 Task: Toggle the space before and after binary operations in the format.
Action: Mouse moved to (45, 694)
Screenshot: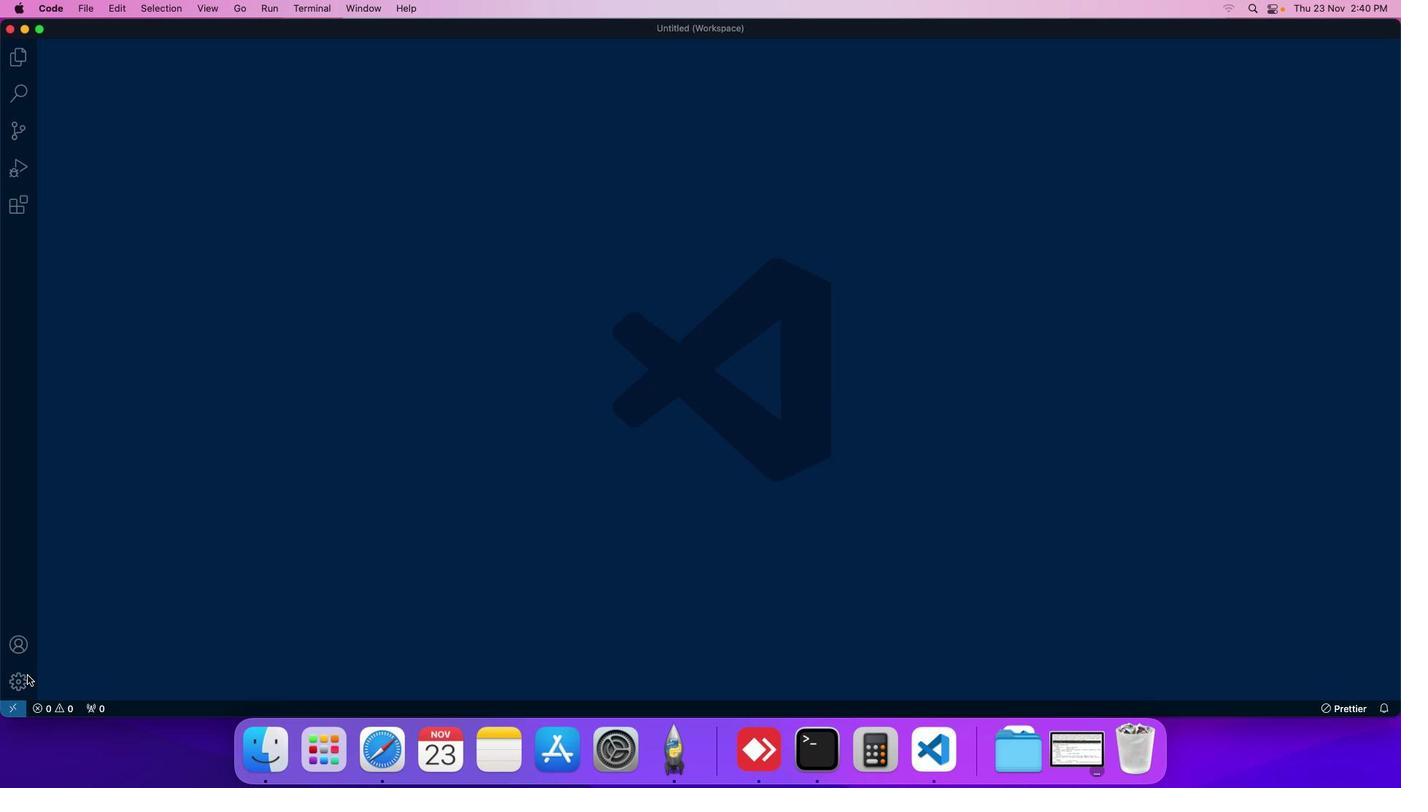
Action: Mouse pressed left at (45, 694)
Screenshot: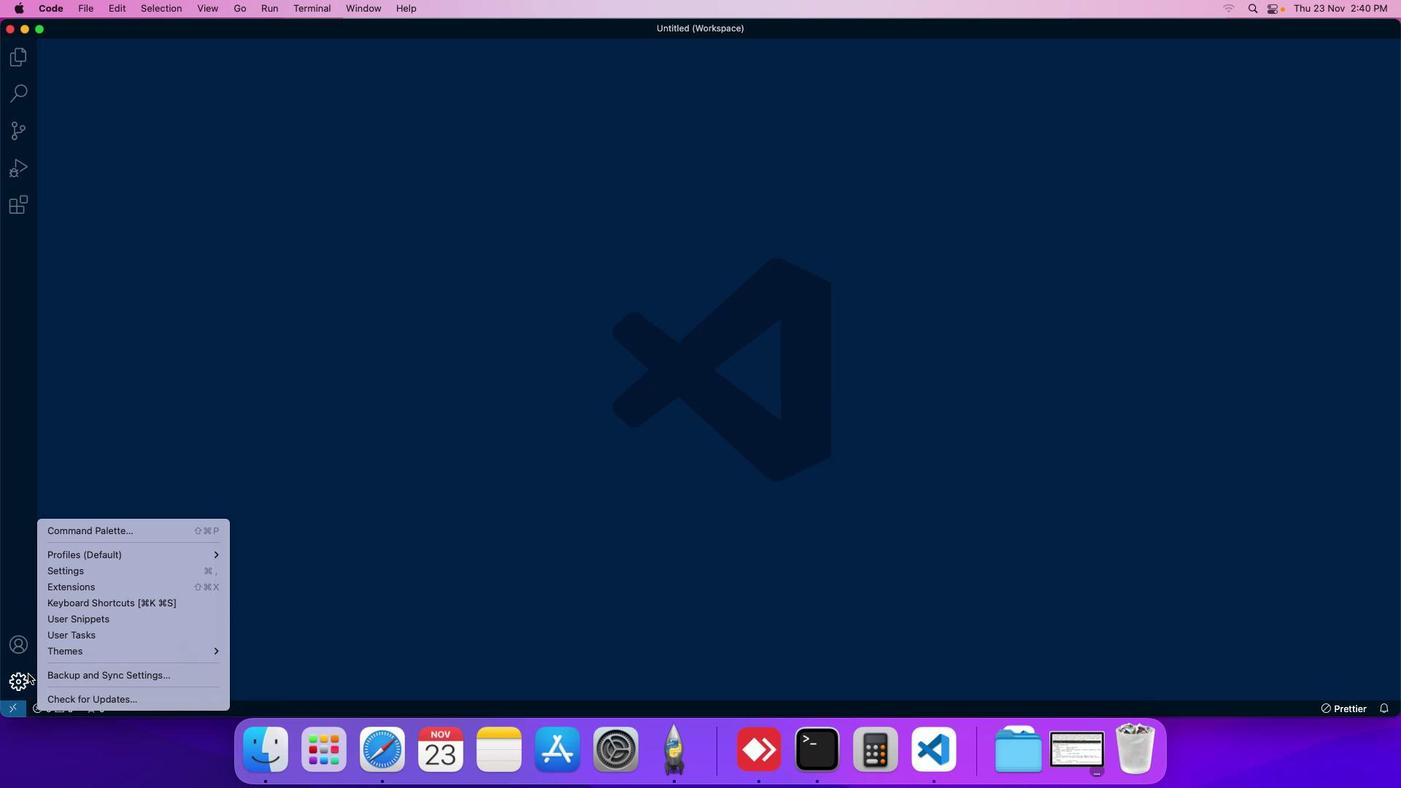 
Action: Mouse moved to (89, 592)
Screenshot: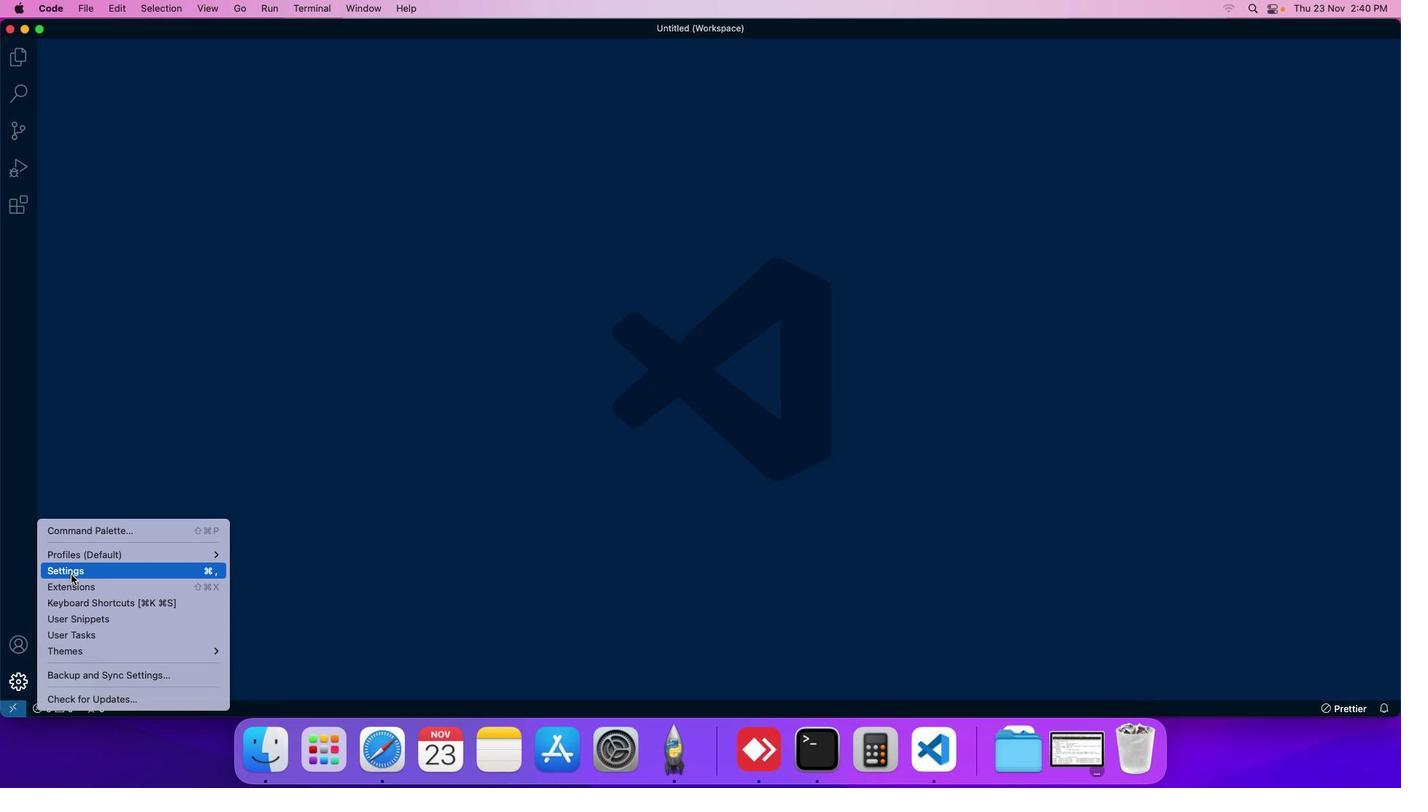 
Action: Mouse pressed left at (89, 592)
Screenshot: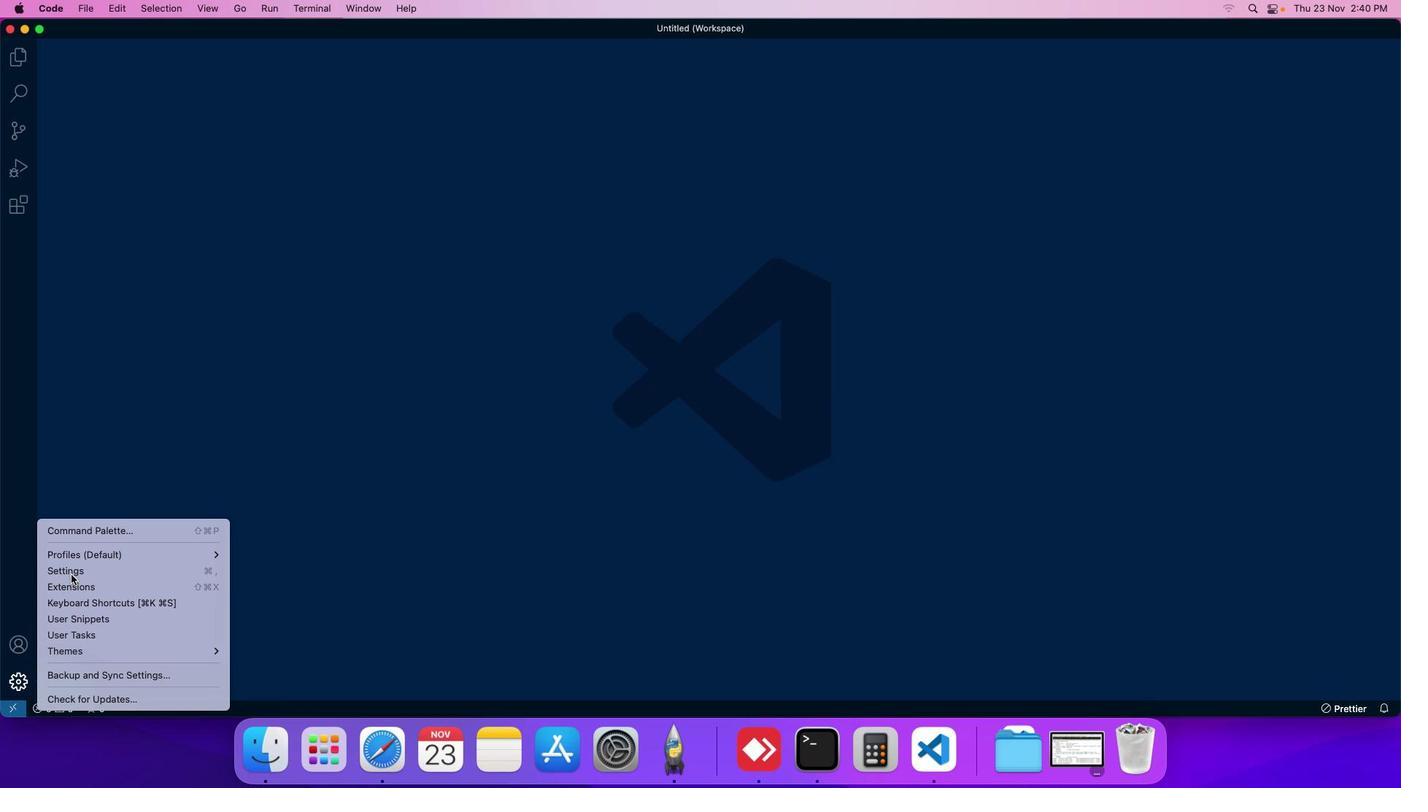 
Action: Mouse moved to (371, 141)
Screenshot: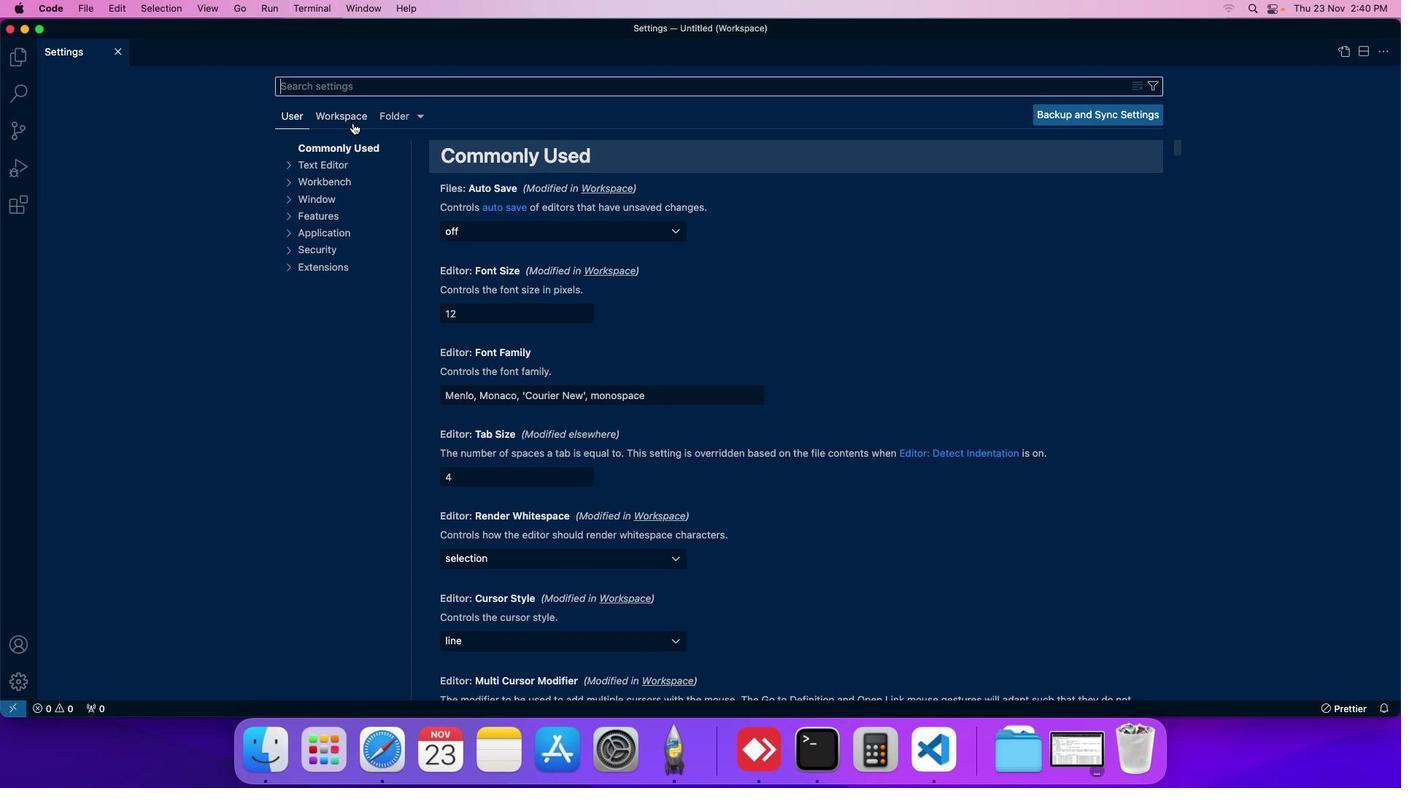 
Action: Mouse pressed left at (371, 141)
Screenshot: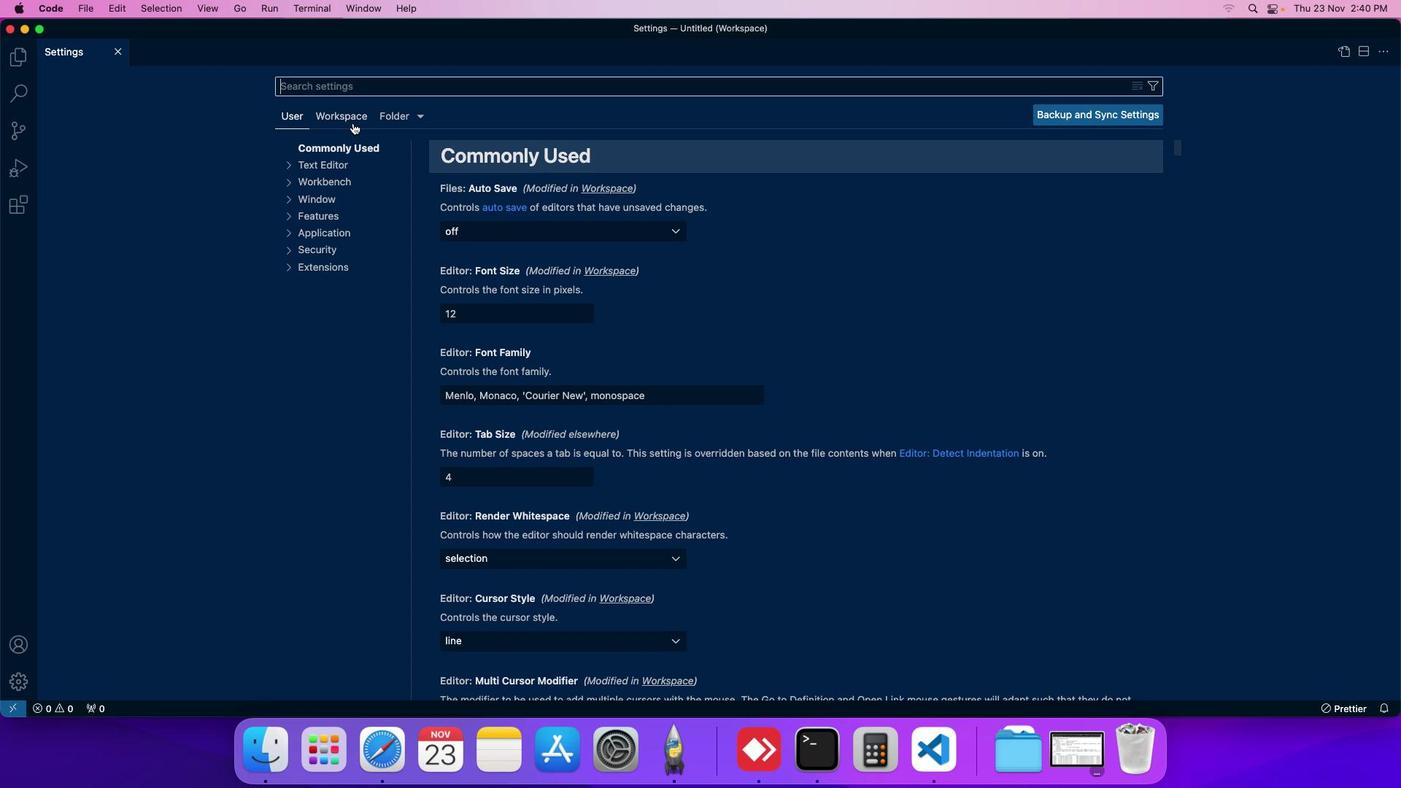 
Action: Mouse moved to (354, 266)
Screenshot: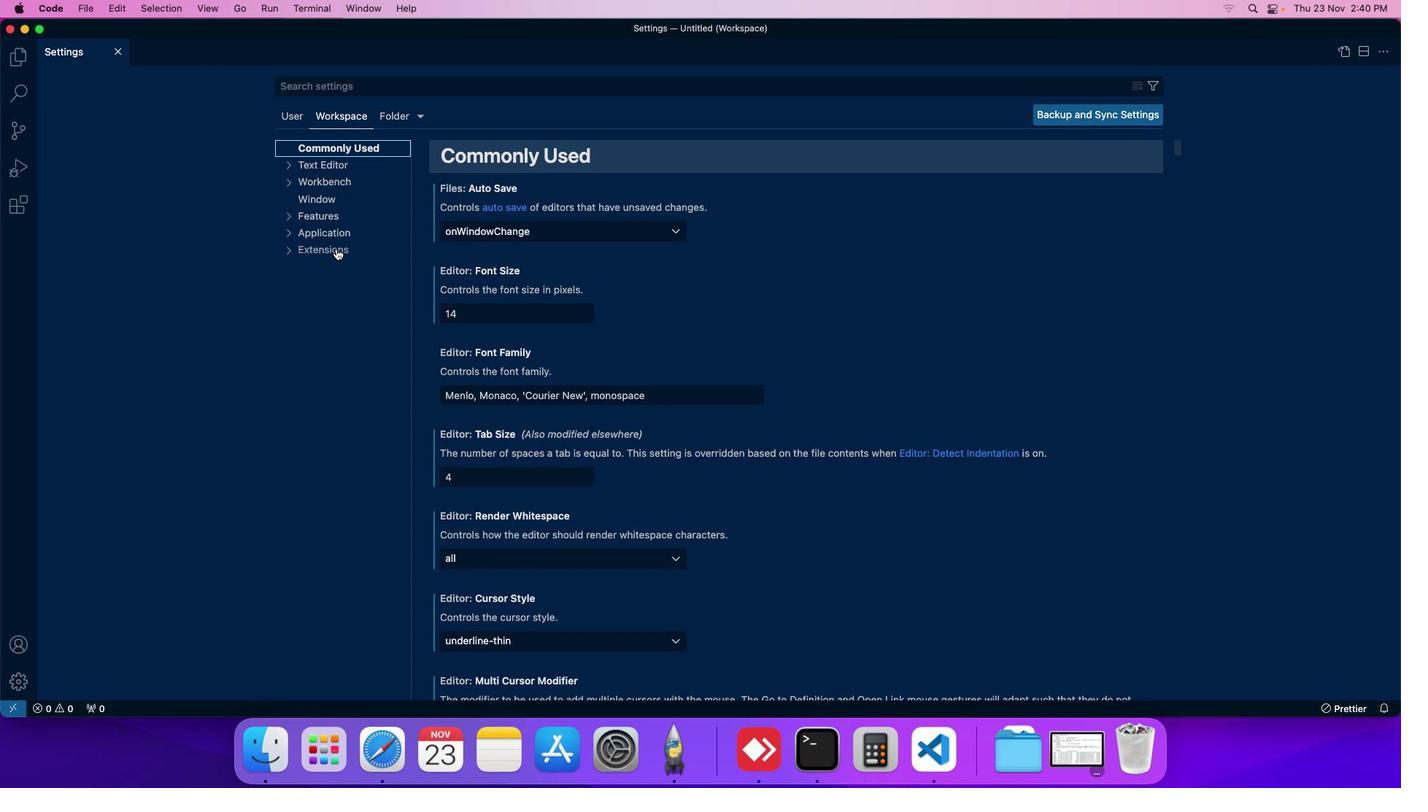 
Action: Mouse pressed left at (354, 266)
Screenshot: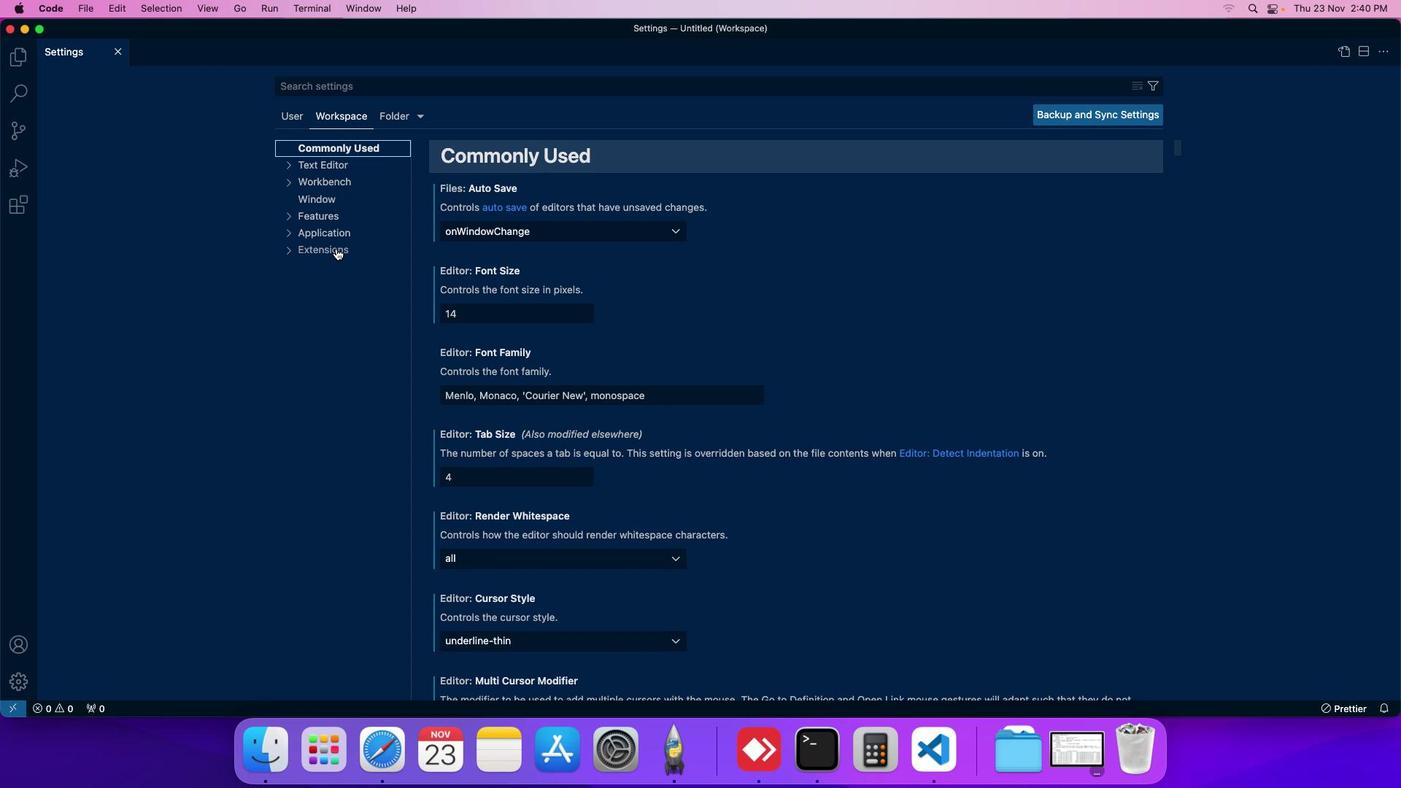 
Action: Mouse moved to (357, 638)
Screenshot: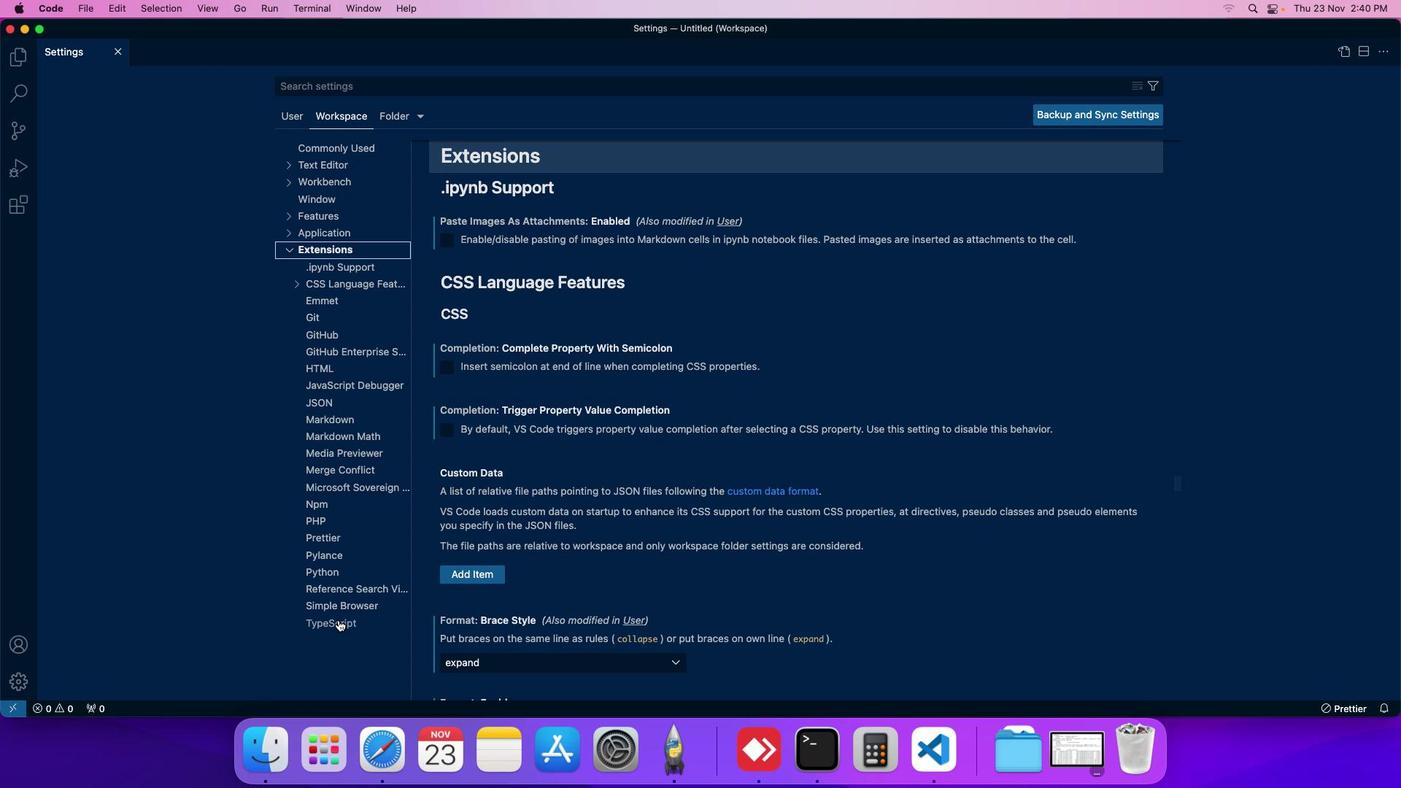 
Action: Mouse pressed left at (357, 638)
Screenshot: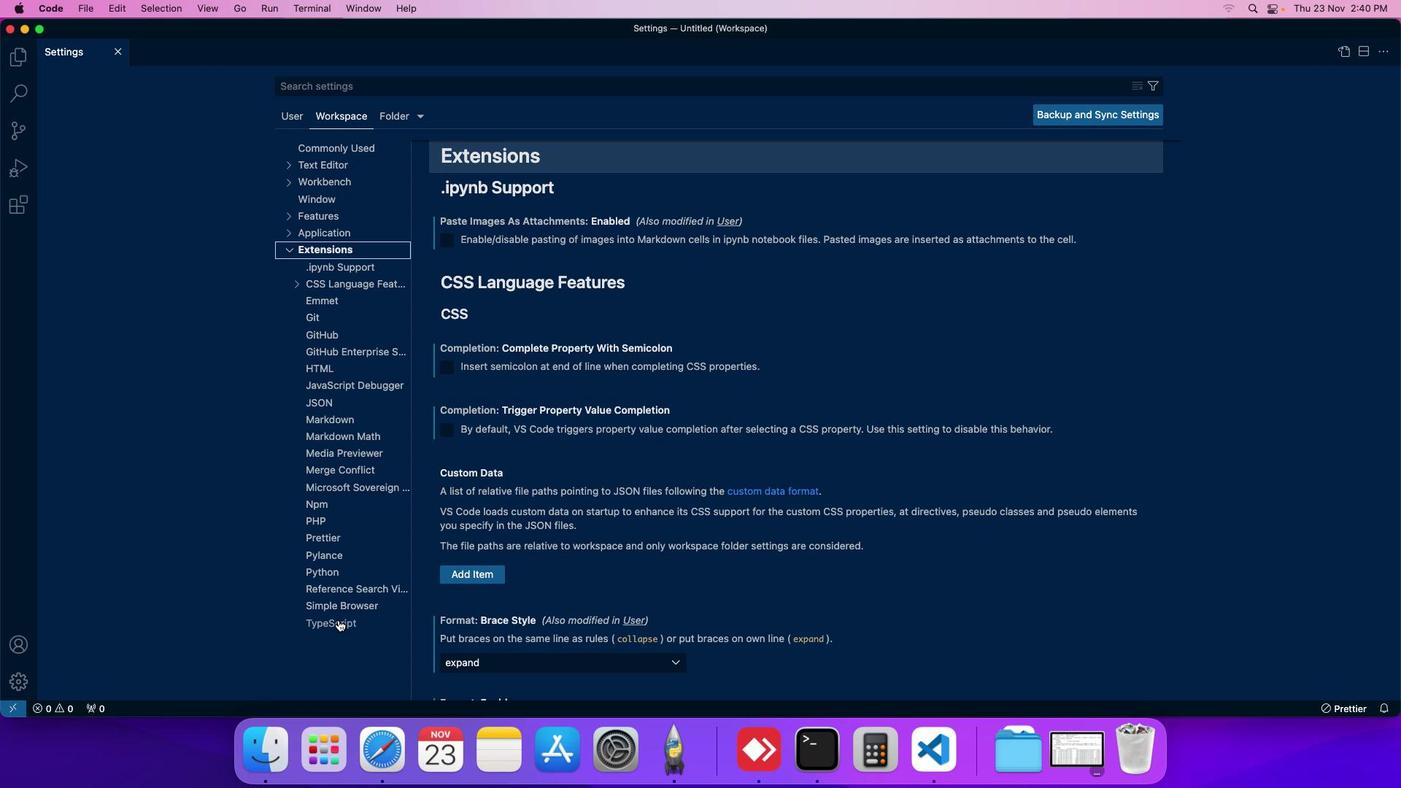 
Action: Mouse moved to (540, 613)
Screenshot: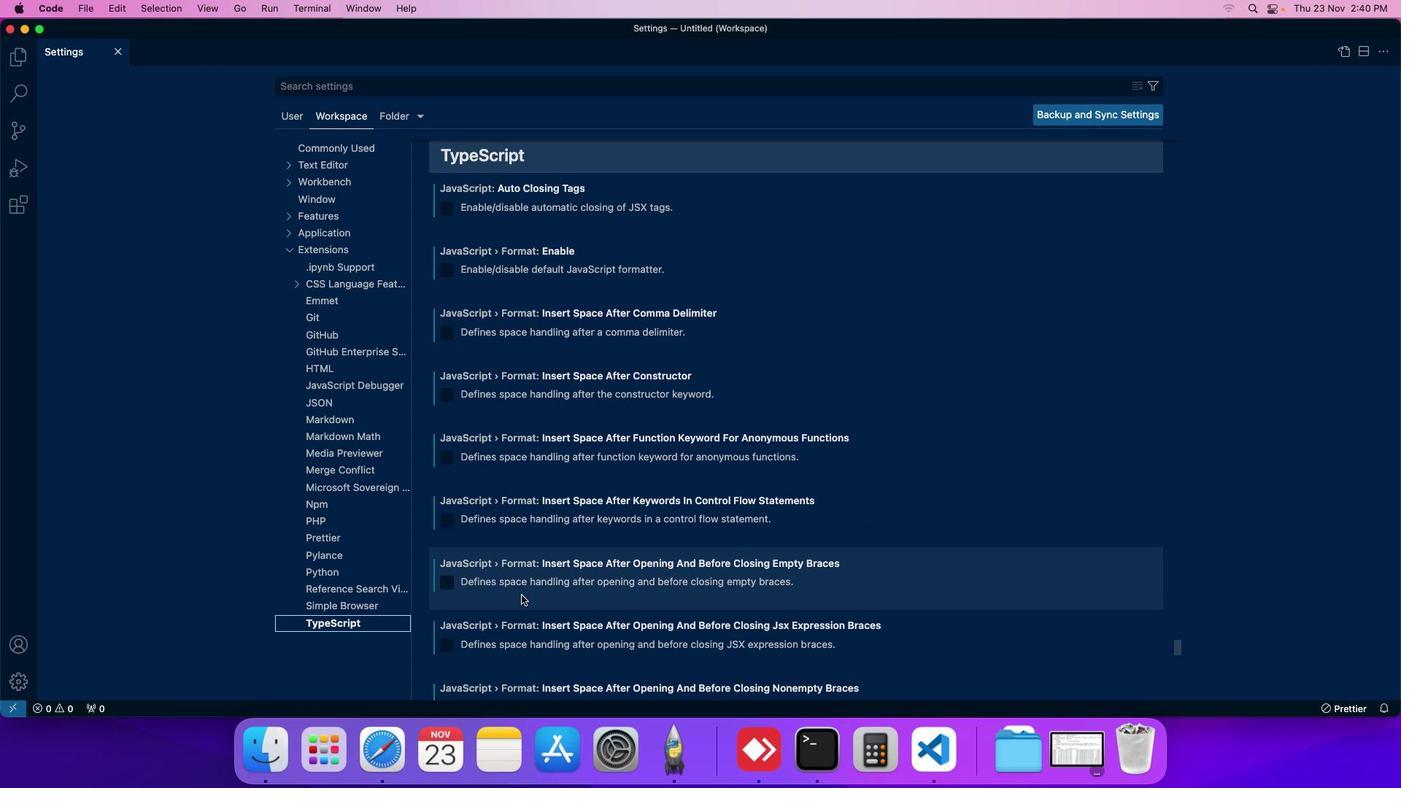 
Action: Mouse scrolled (540, 613) with delta (18, 17)
Screenshot: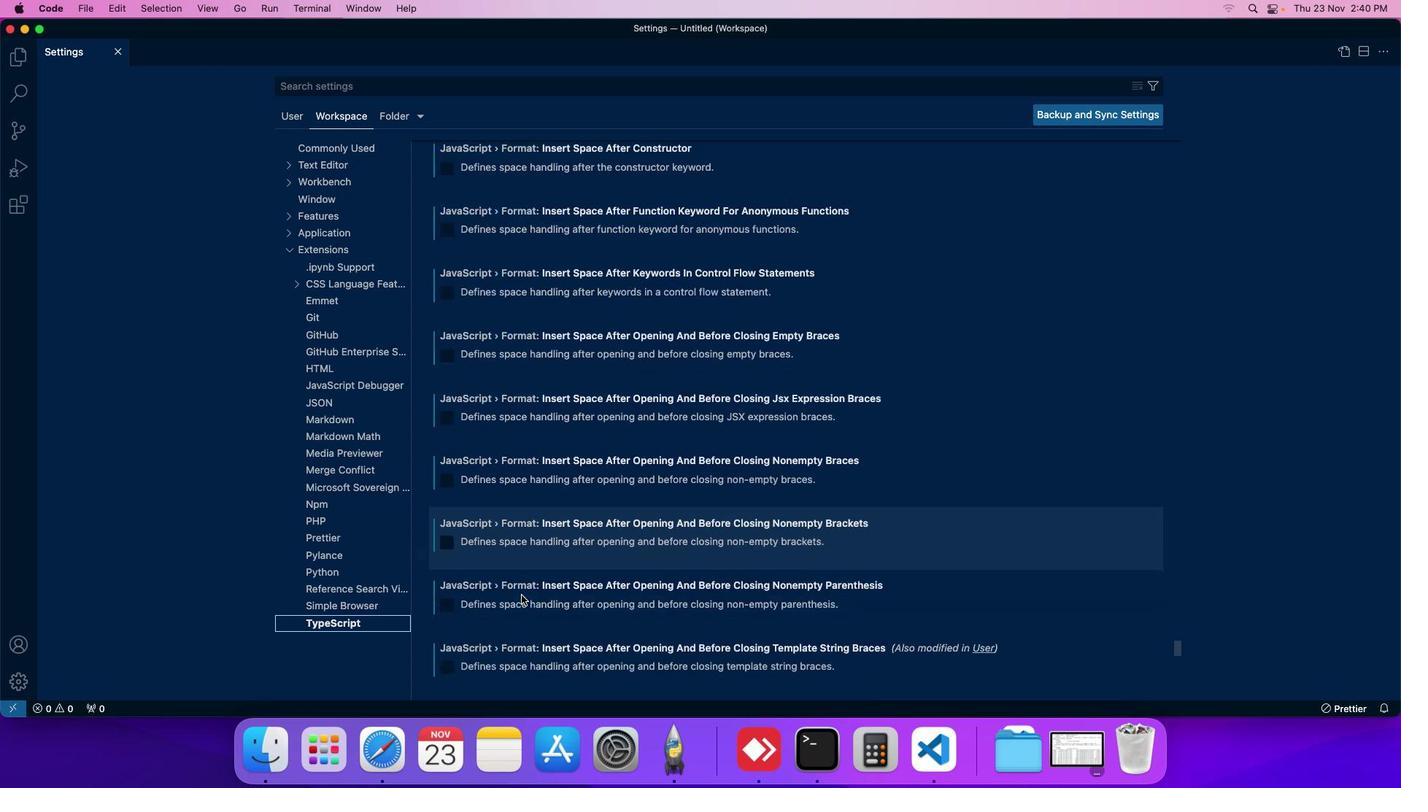 
Action: Mouse scrolled (540, 613) with delta (18, 17)
Screenshot: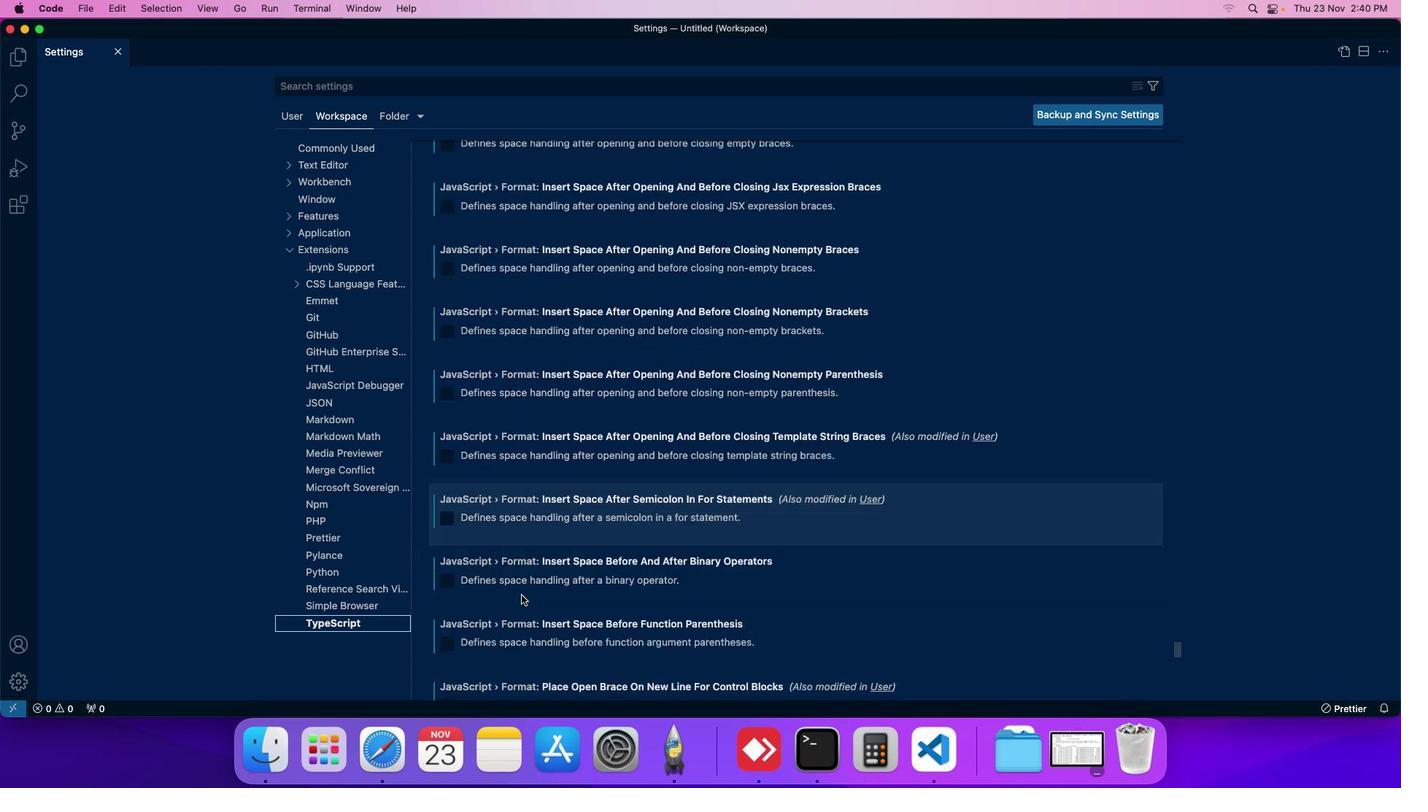 
Action: Mouse scrolled (540, 613) with delta (18, 17)
Screenshot: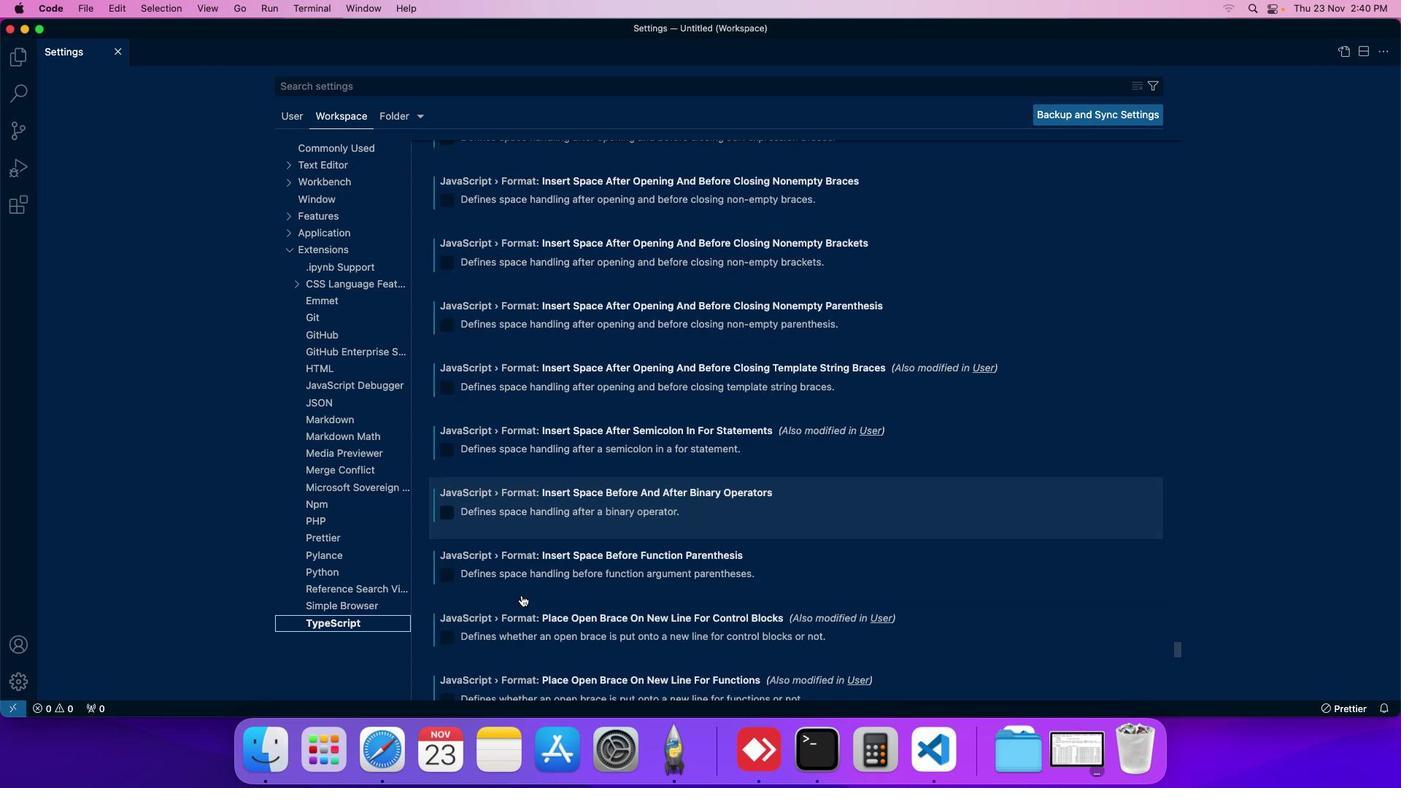
Action: Mouse scrolled (540, 613) with delta (18, 17)
Screenshot: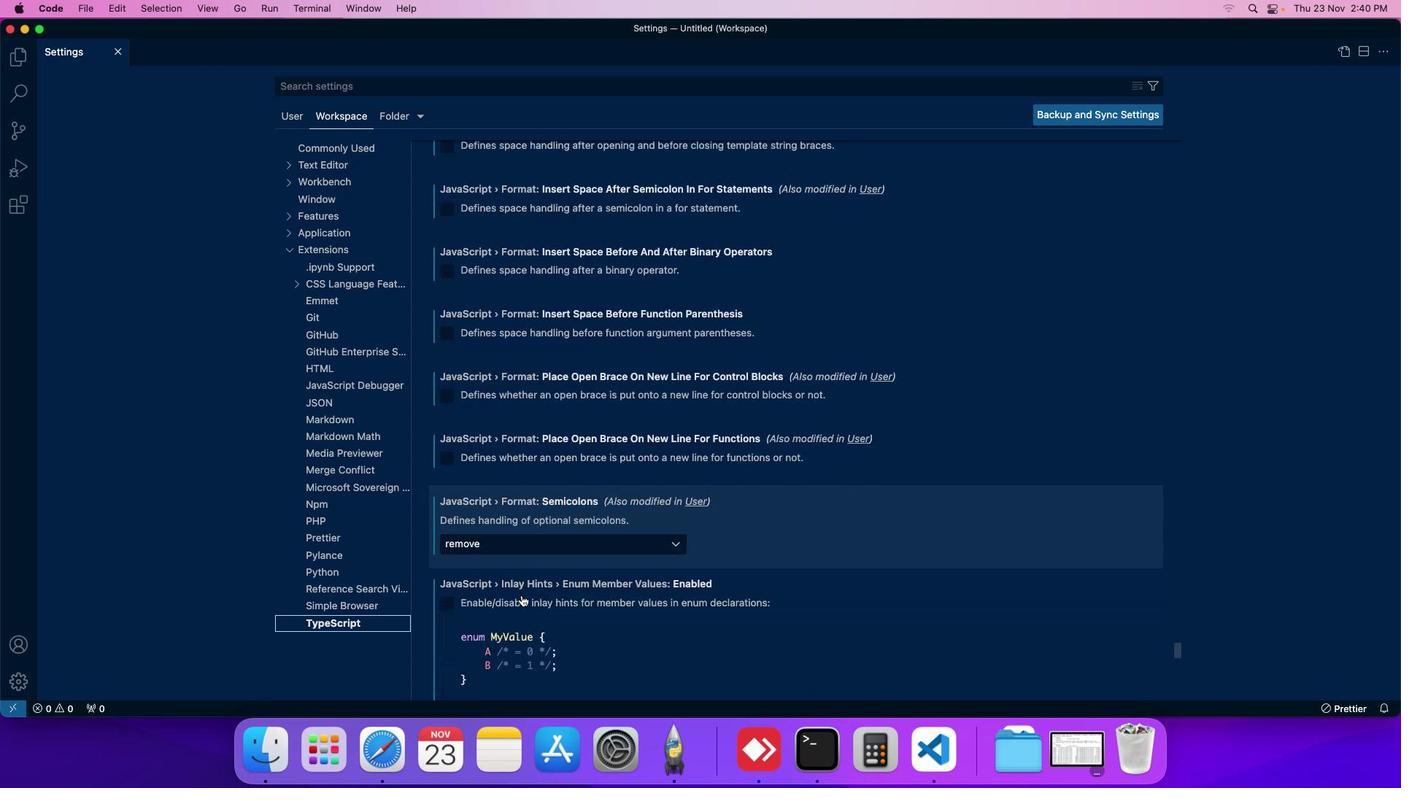 
Action: Mouse scrolled (540, 613) with delta (18, 17)
Screenshot: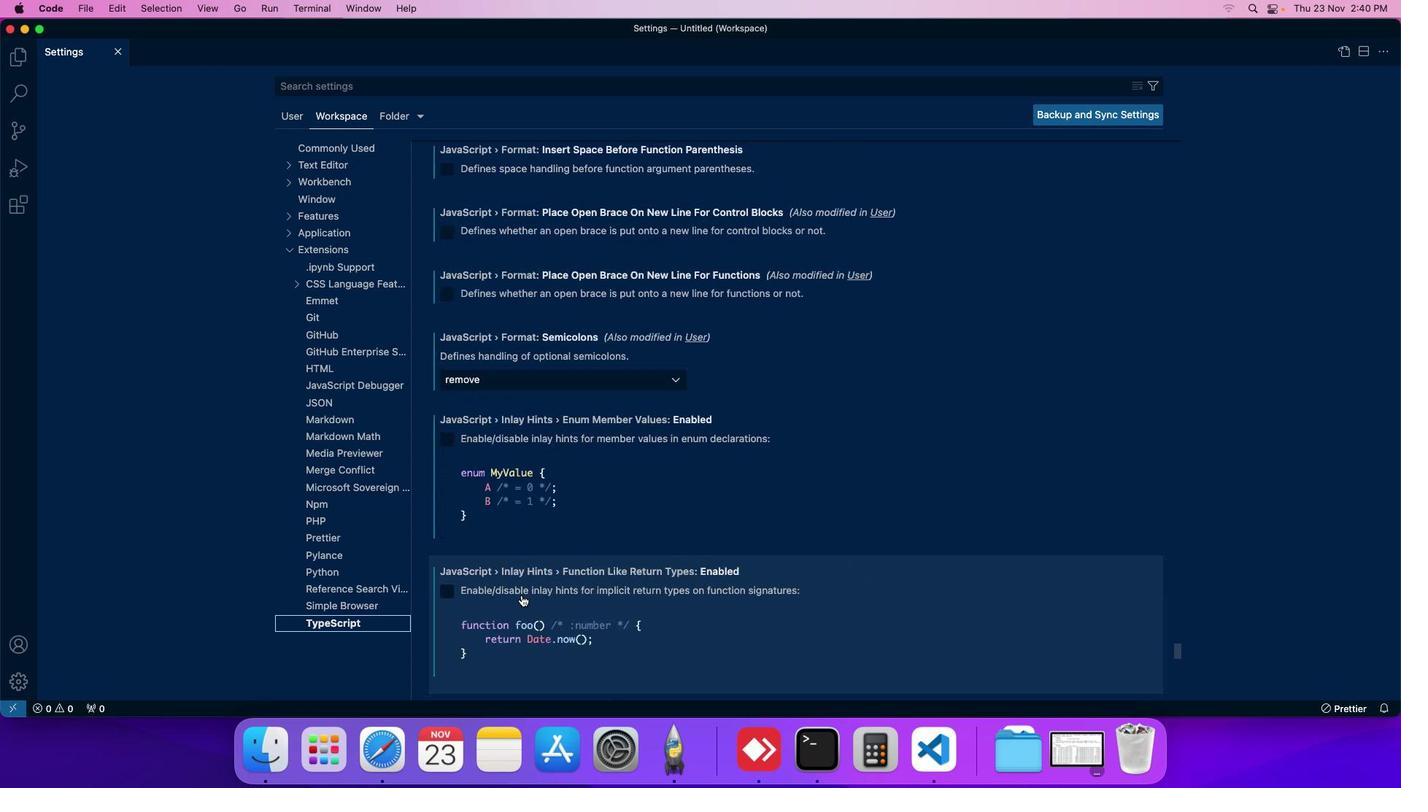
Action: Mouse scrolled (540, 613) with delta (18, 17)
Screenshot: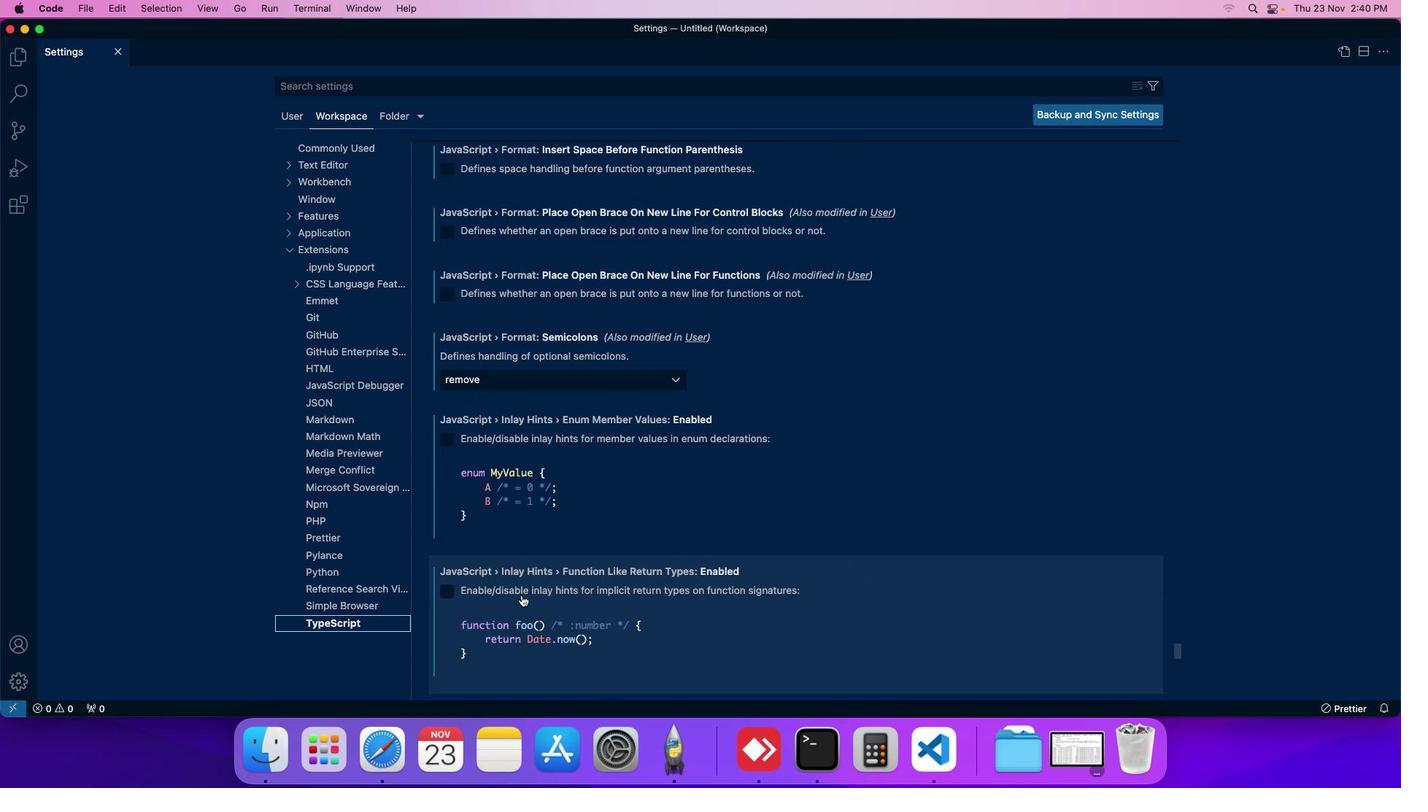 
Action: Mouse scrolled (540, 613) with delta (18, 17)
Screenshot: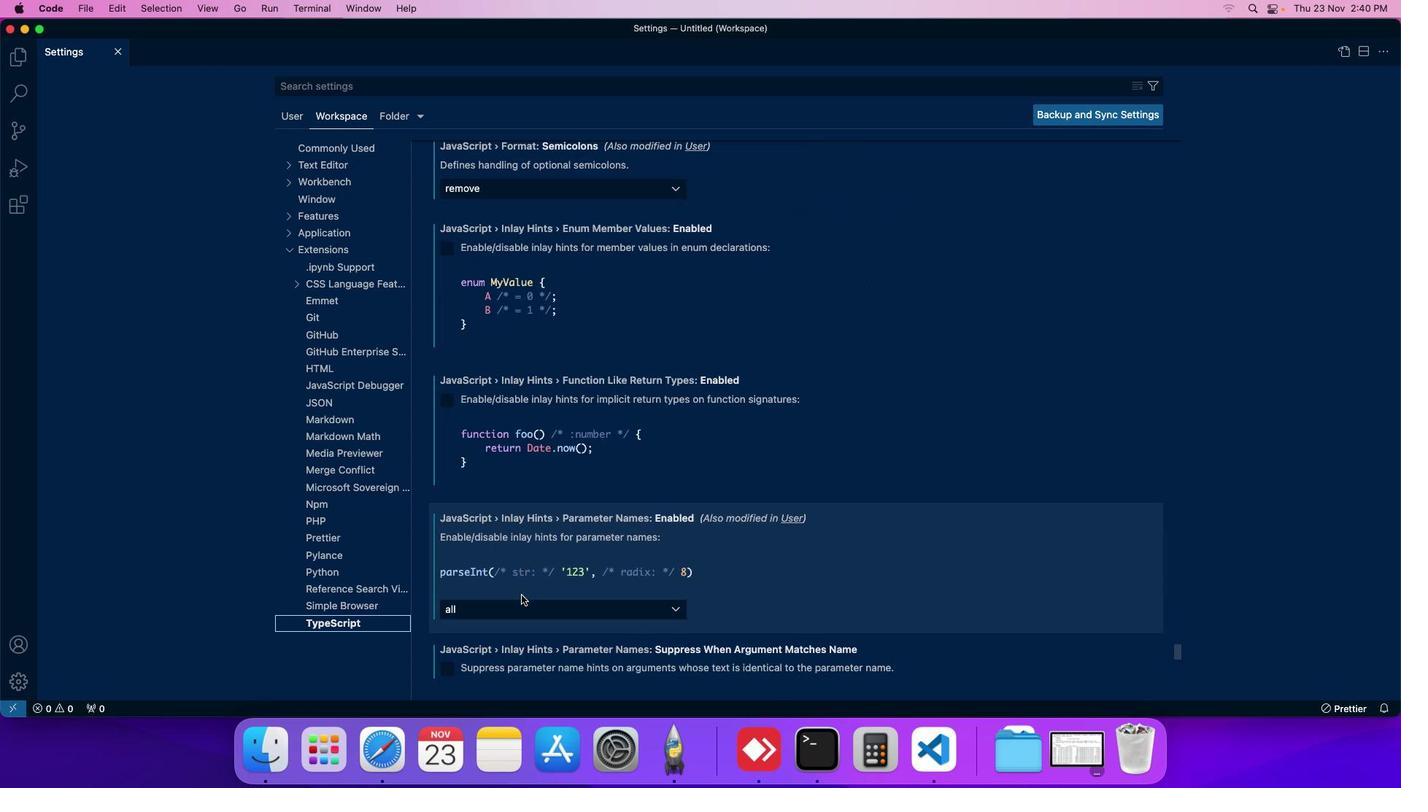 
Action: Mouse scrolled (540, 613) with delta (18, 17)
Screenshot: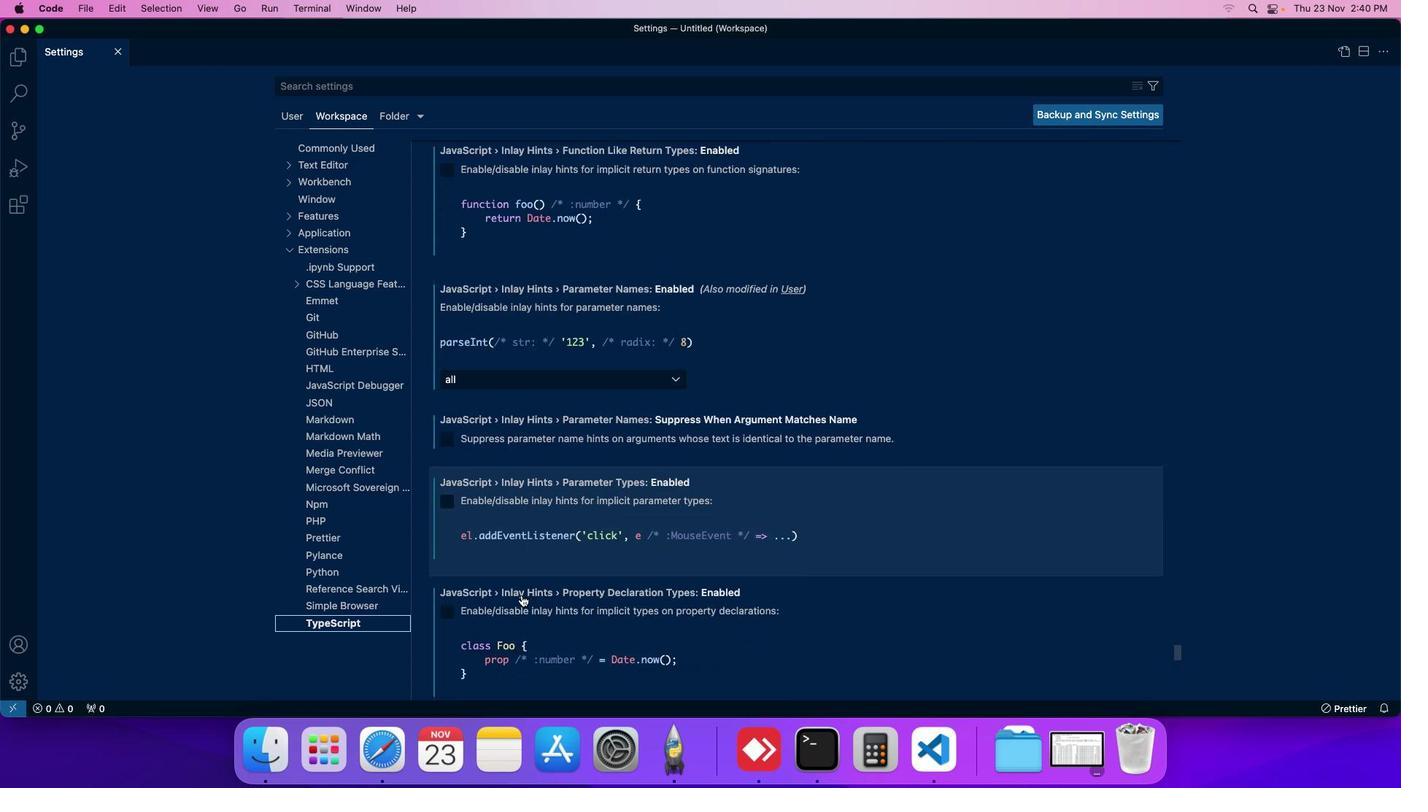 
Action: Mouse scrolled (540, 613) with delta (18, 17)
Screenshot: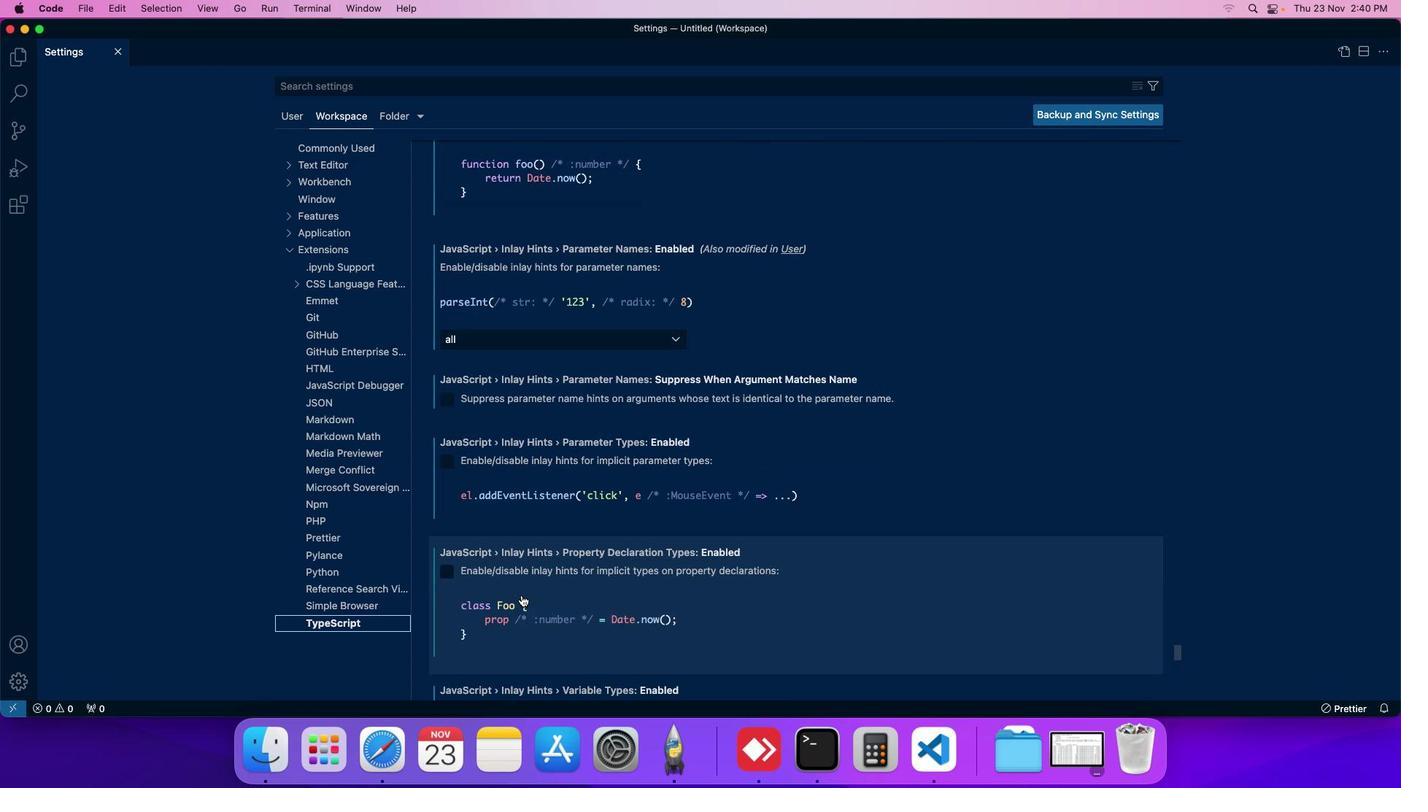 
Action: Mouse scrolled (540, 613) with delta (18, 17)
Screenshot: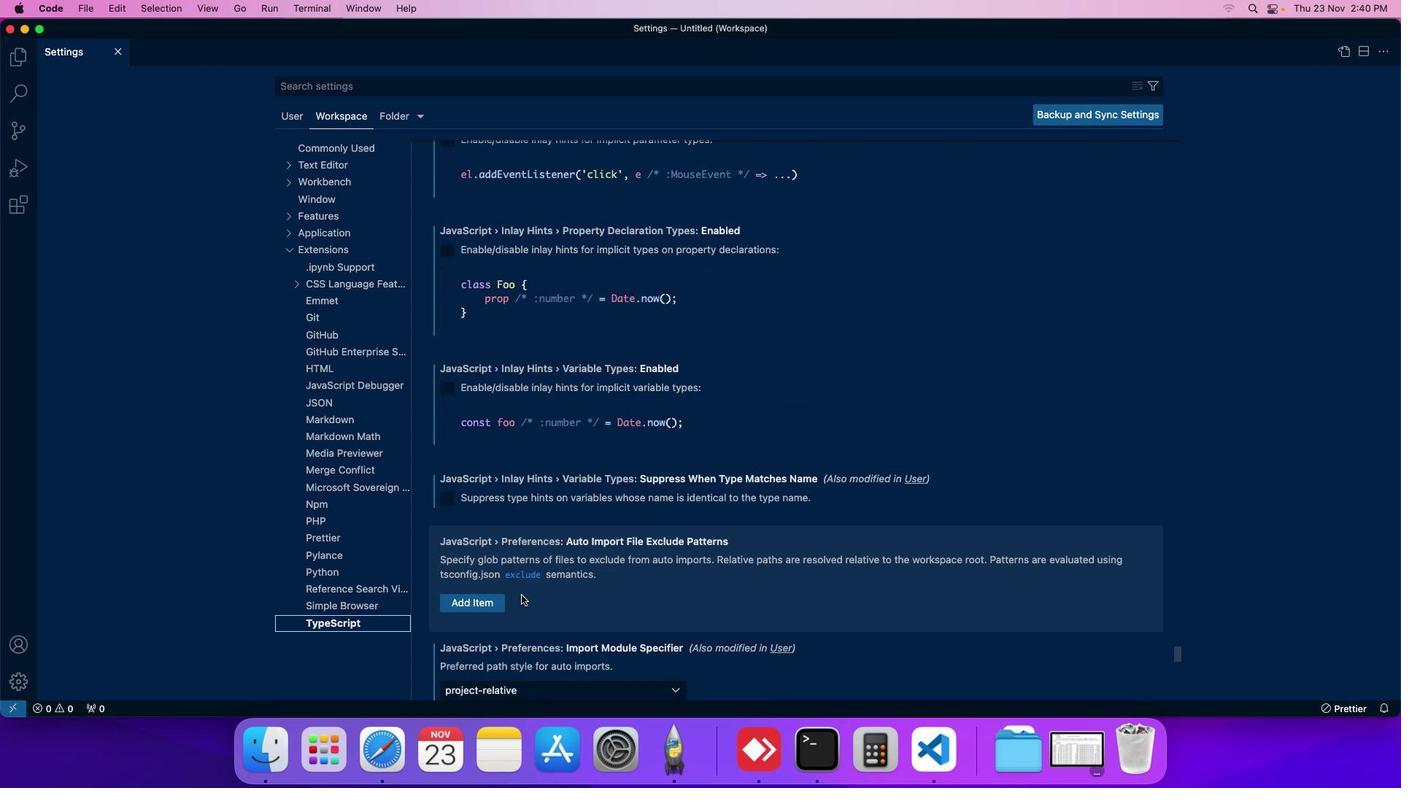 
Action: Mouse scrolled (540, 613) with delta (18, 17)
Screenshot: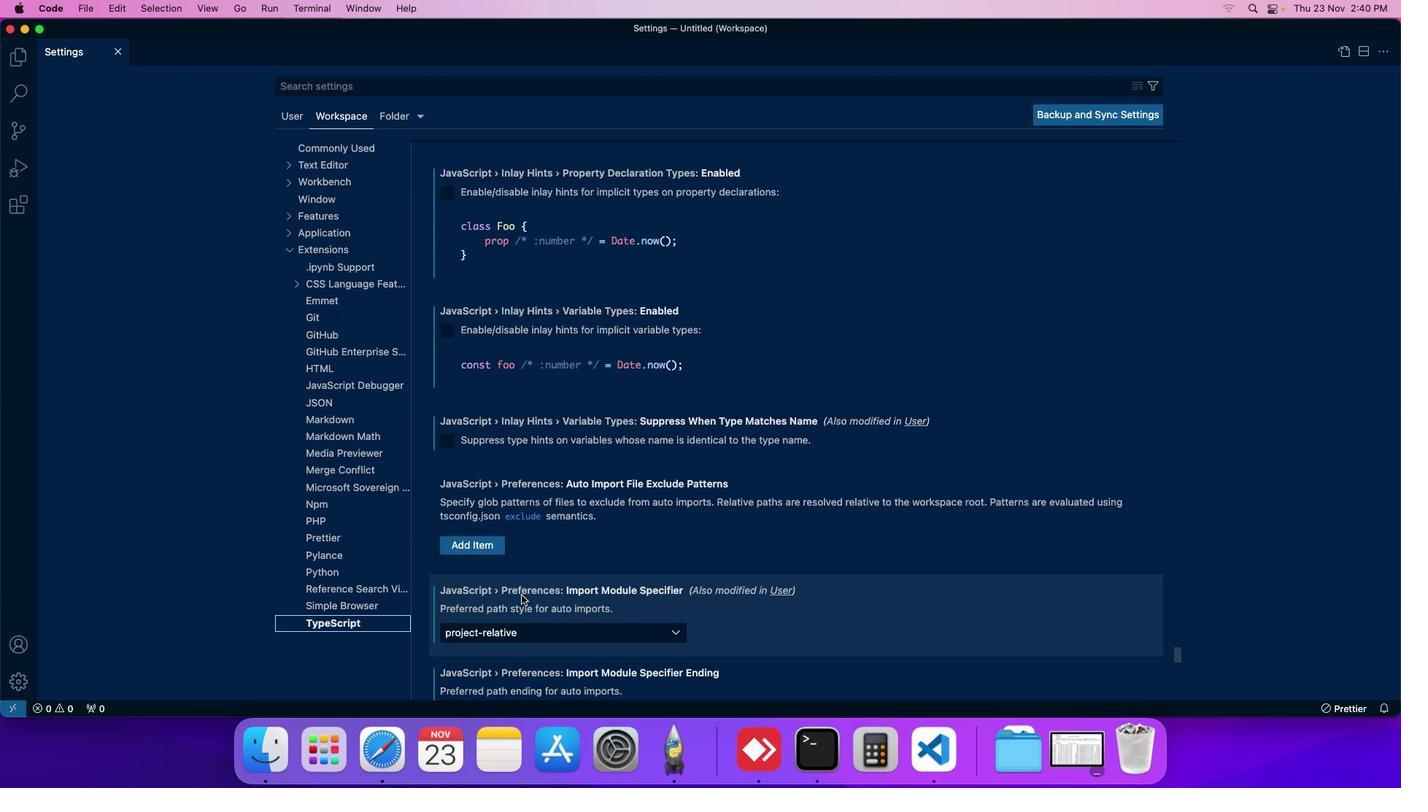
Action: Mouse scrolled (540, 613) with delta (18, 17)
Screenshot: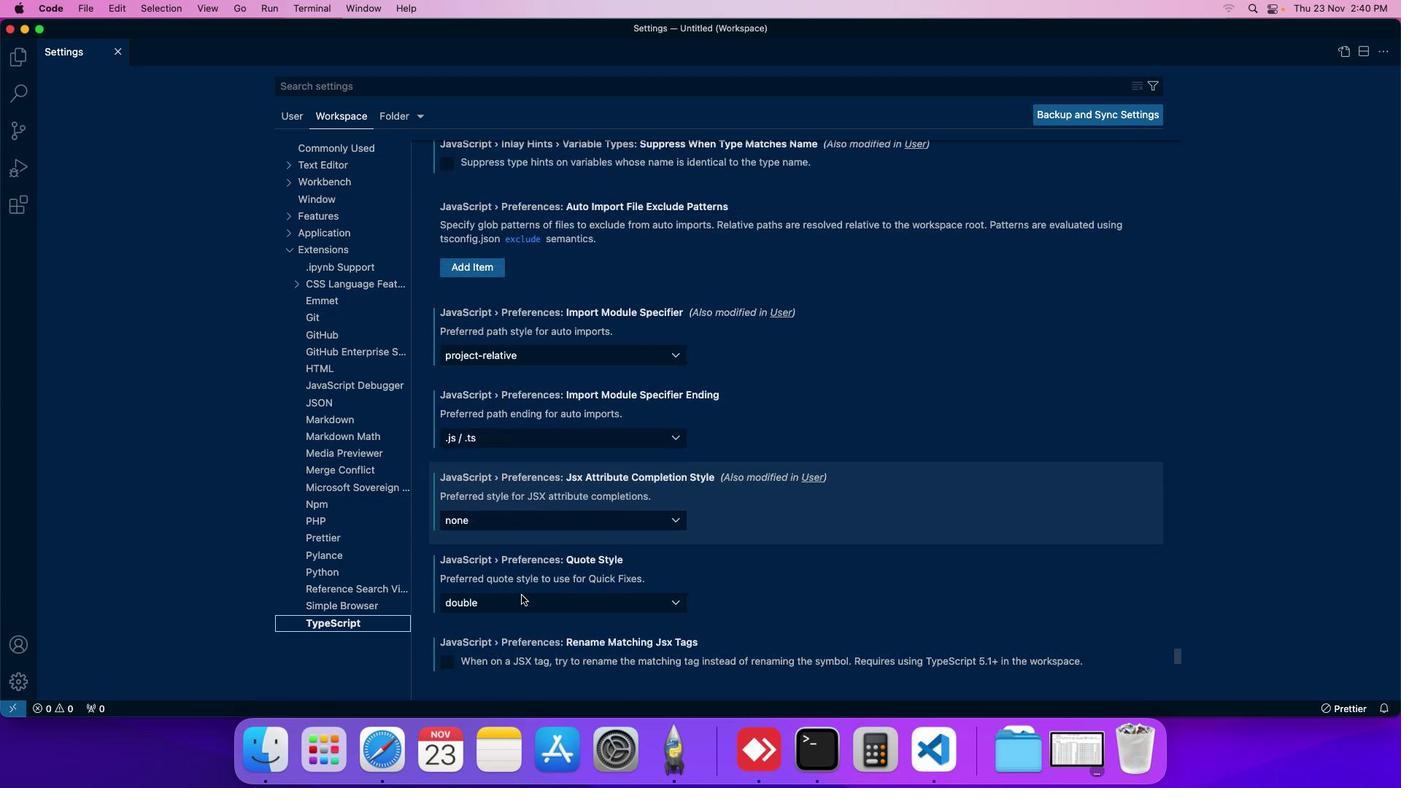 
Action: Mouse scrolled (540, 613) with delta (18, 17)
Screenshot: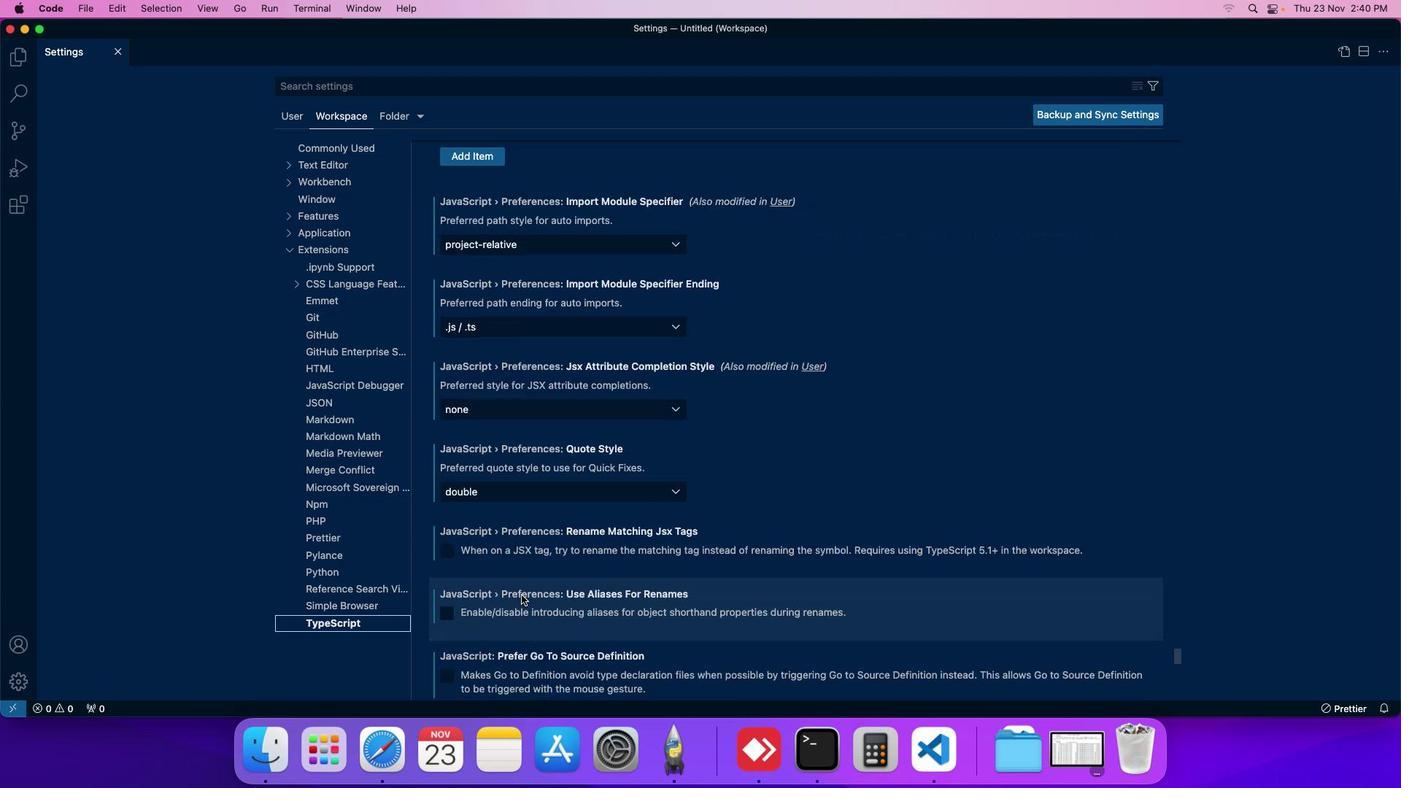 
Action: Mouse scrolled (540, 613) with delta (18, 17)
Screenshot: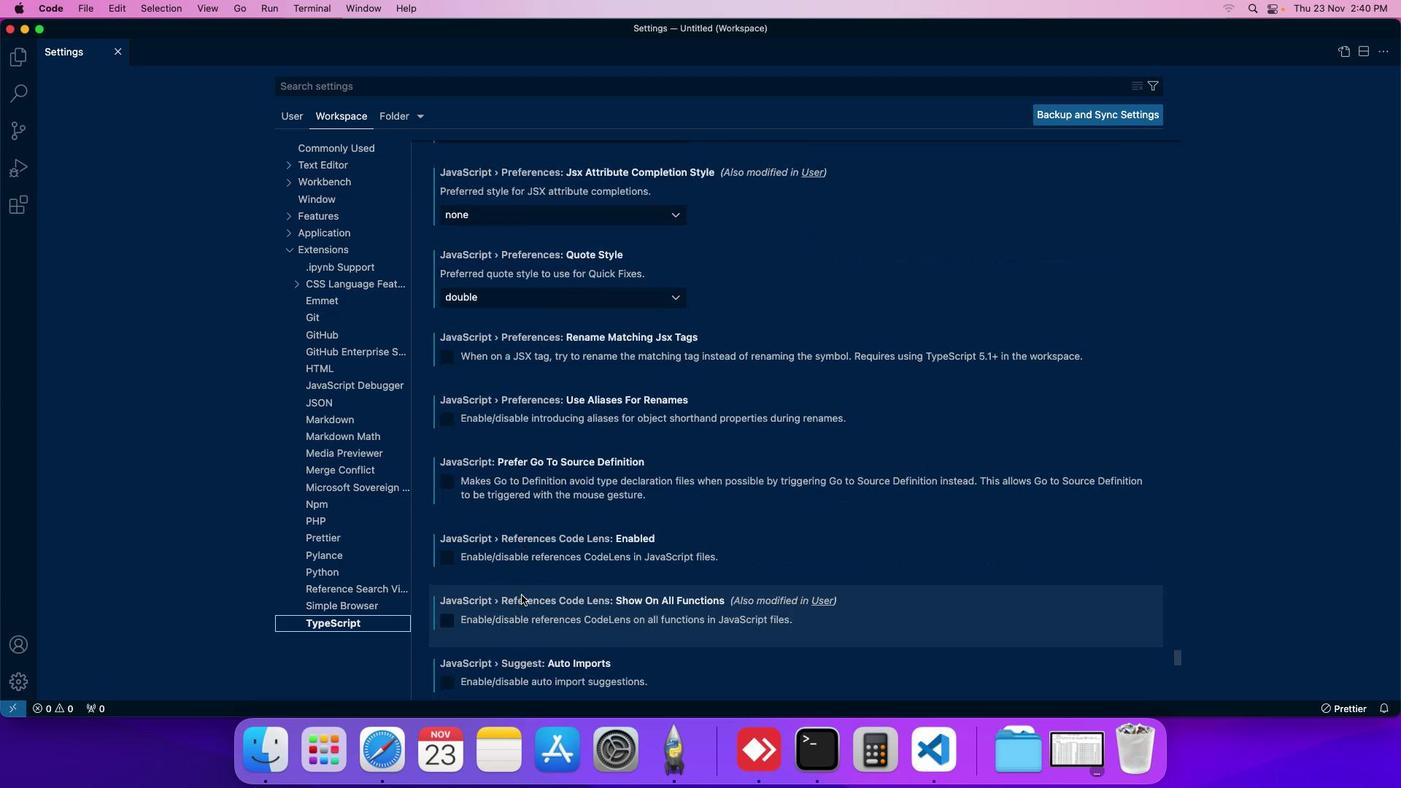 
Action: Mouse scrolled (540, 613) with delta (18, 17)
Screenshot: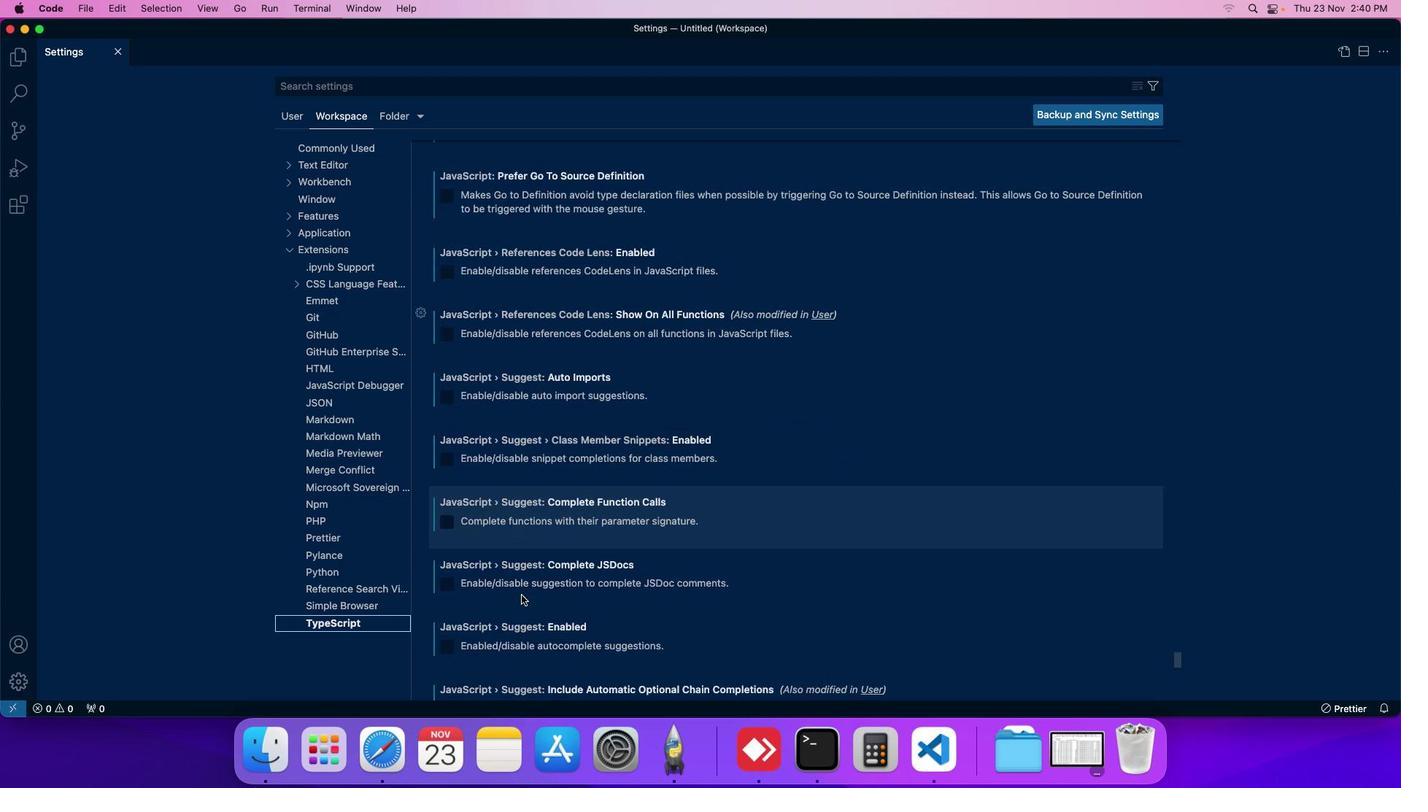 
Action: Mouse scrolled (540, 613) with delta (18, 17)
Screenshot: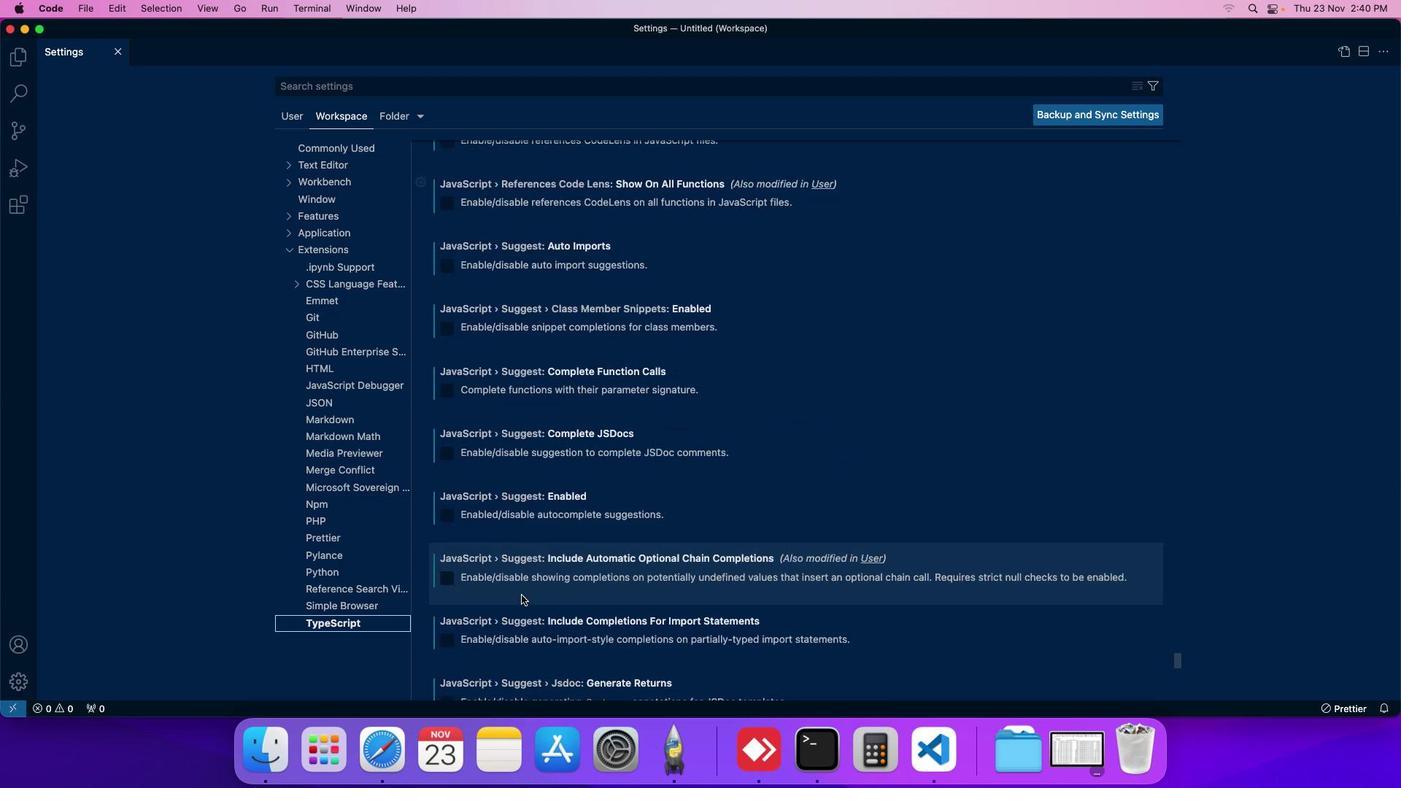 
Action: Mouse scrolled (540, 613) with delta (18, 17)
Screenshot: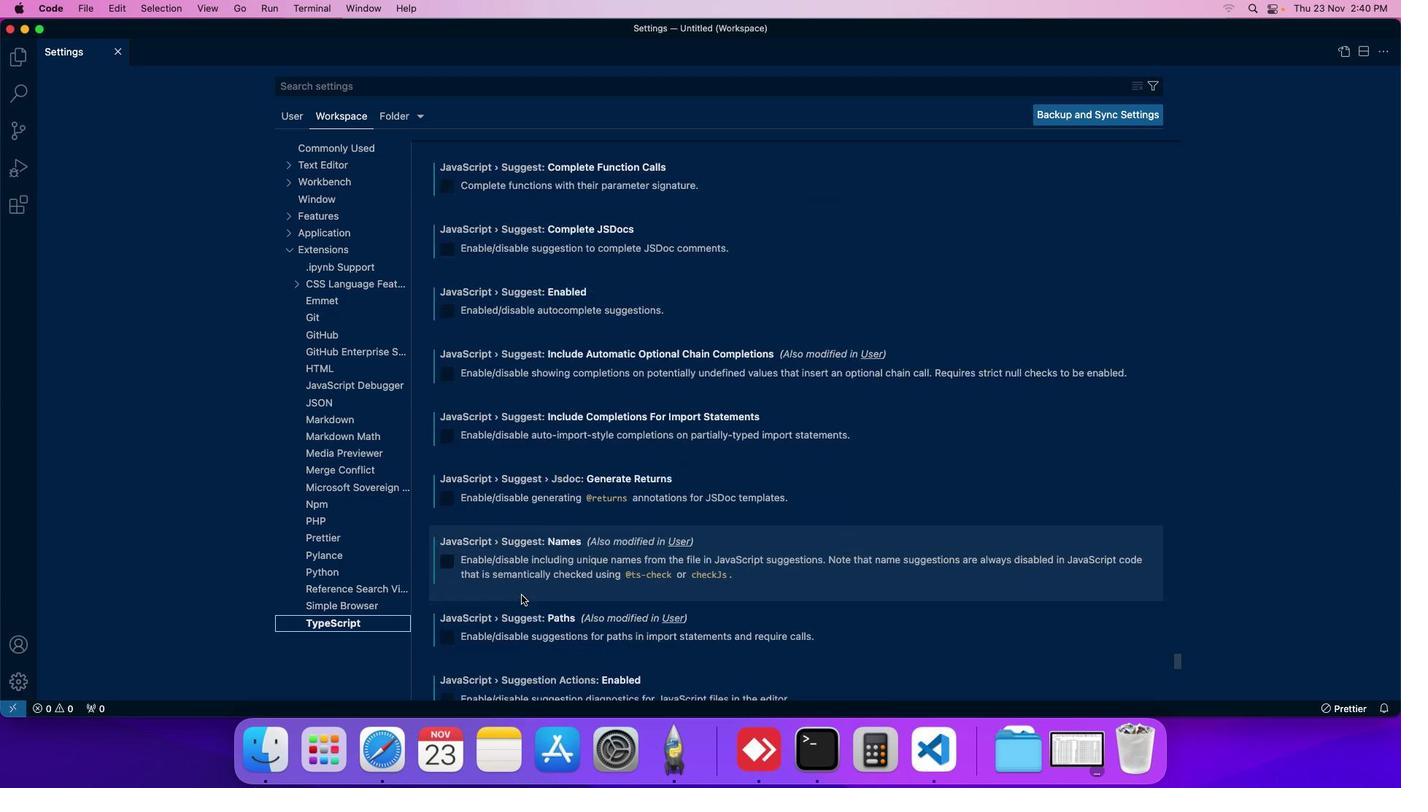 
Action: Mouse scrolled (540, 613) with delta (18, 17)
Screenshot: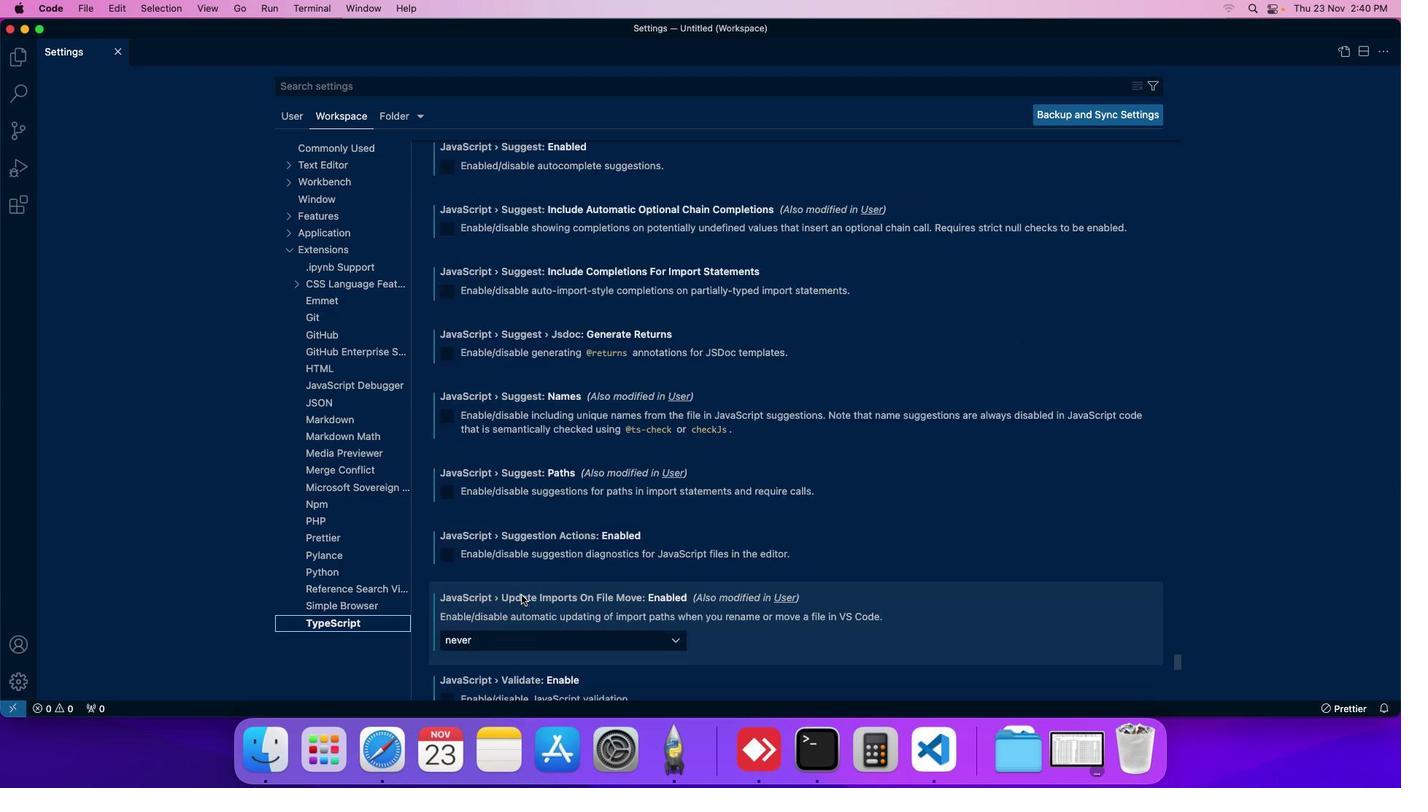 
Action: Mouse scrolled (540, 613) with delta (18, 17)
Screenshot: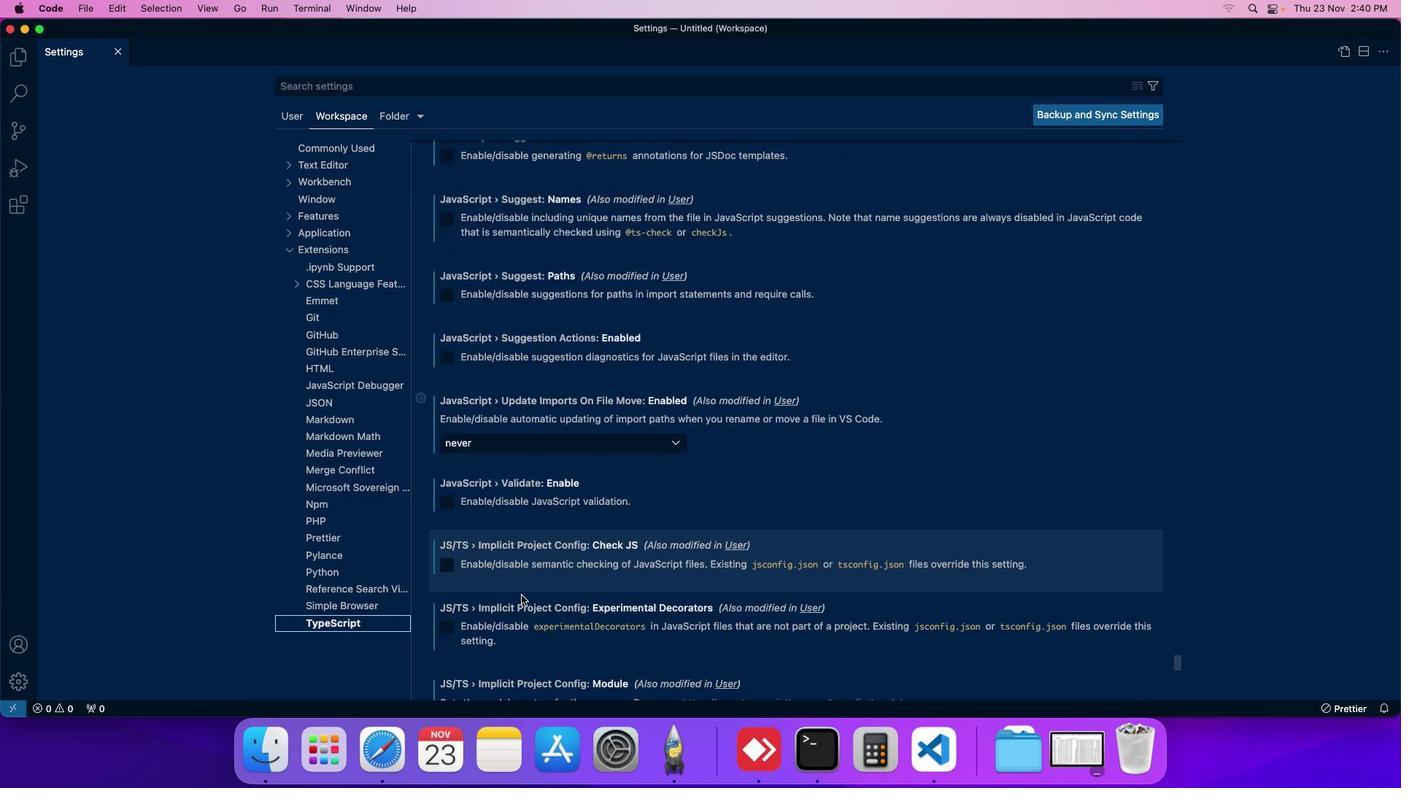 
Action: Mouse scrolled (540, 613) with delta (18, 17)
Screenshot: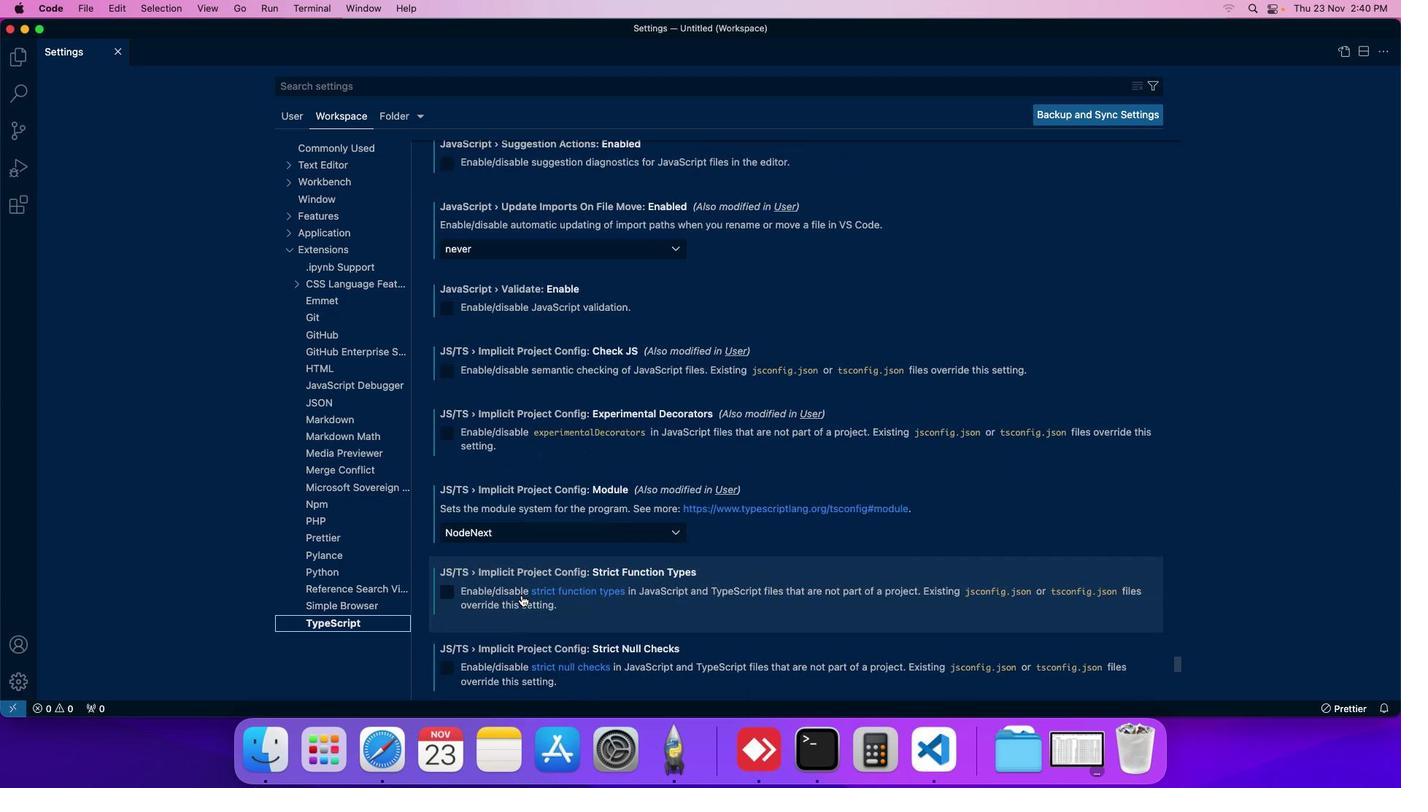 
Action: Mouse scrolled (540, 613) with delta (18, 17)
Screenshot: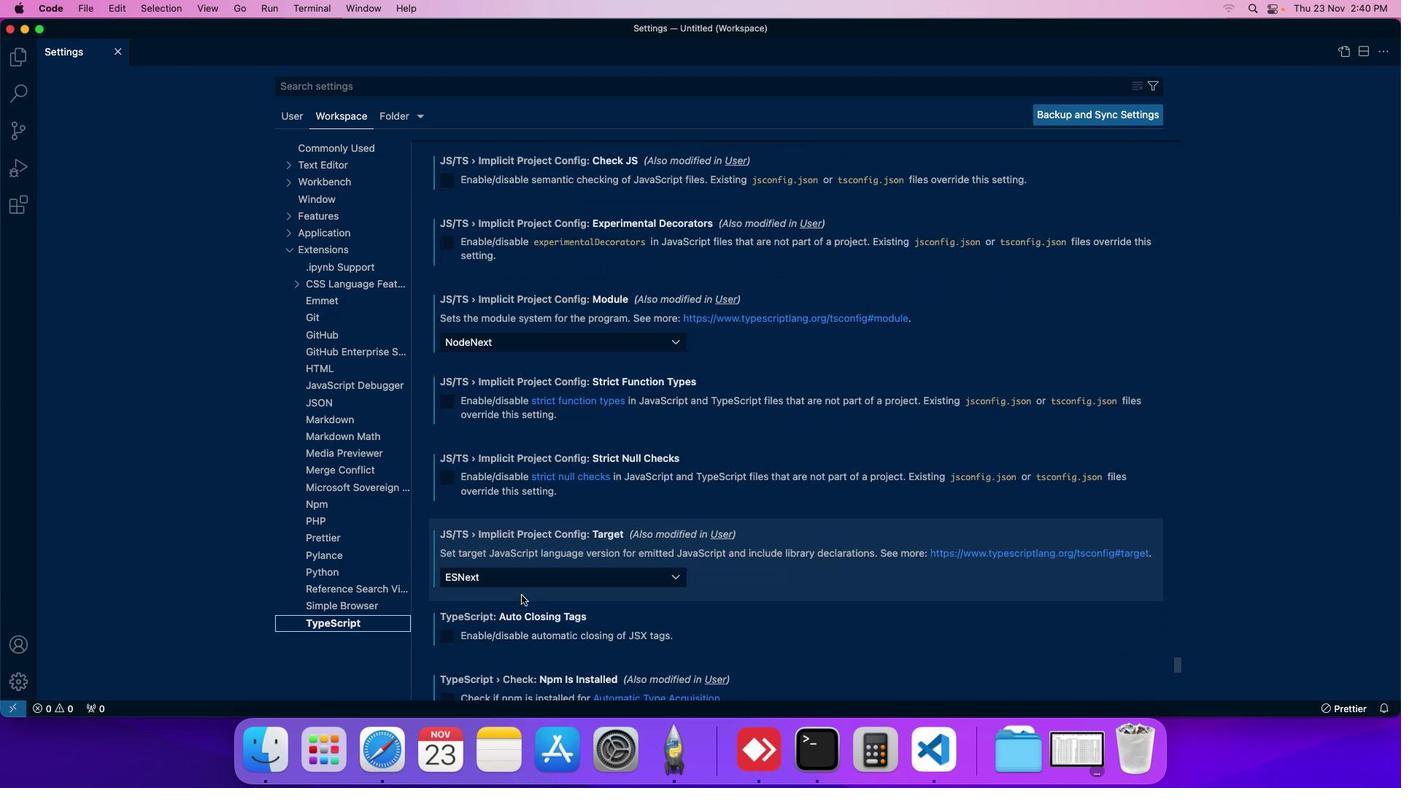 
Action: Mouse scrolled (540, 613) with delta (18, 17)
Screenshot: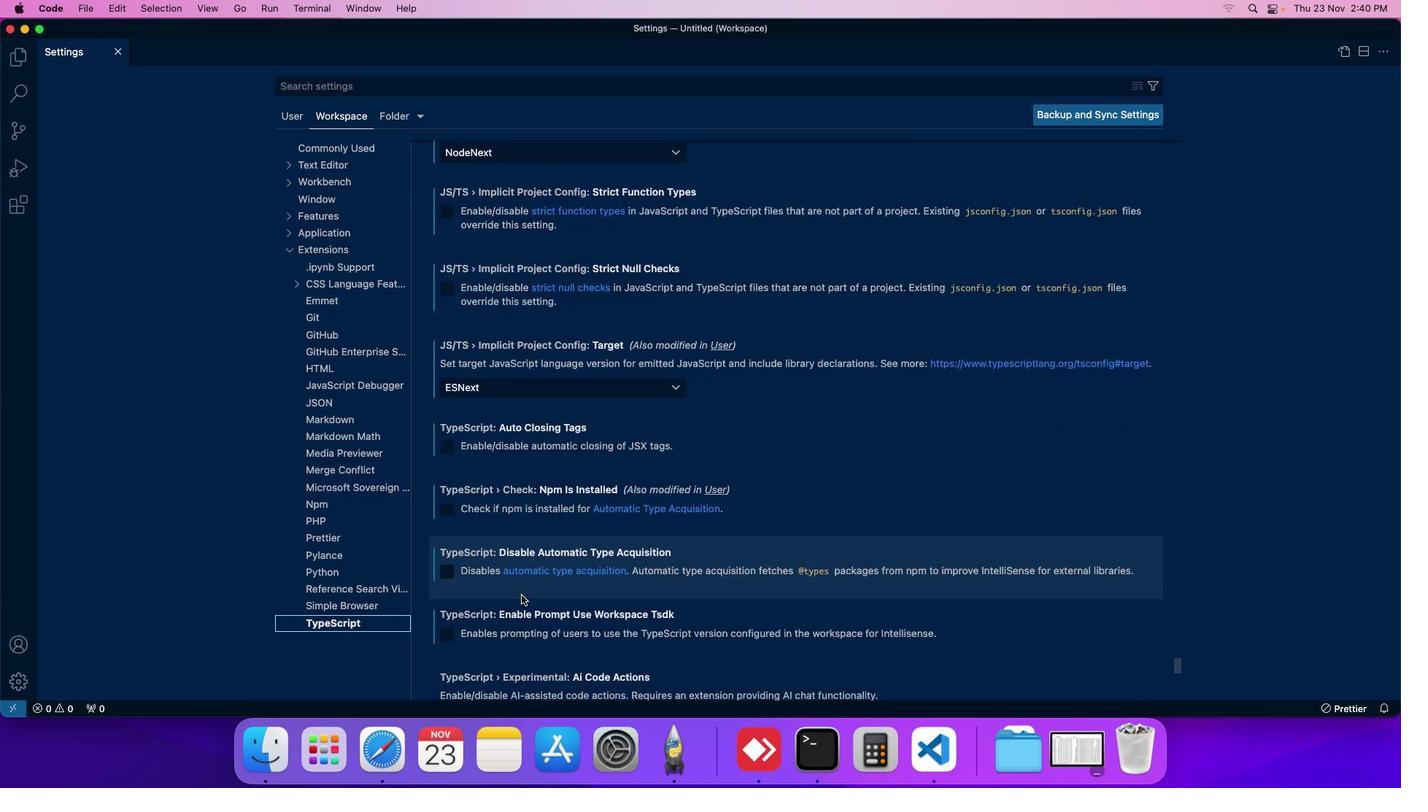 
Action: Mouse scrolled (540, 613) with delta (18, 17)
Screenshot: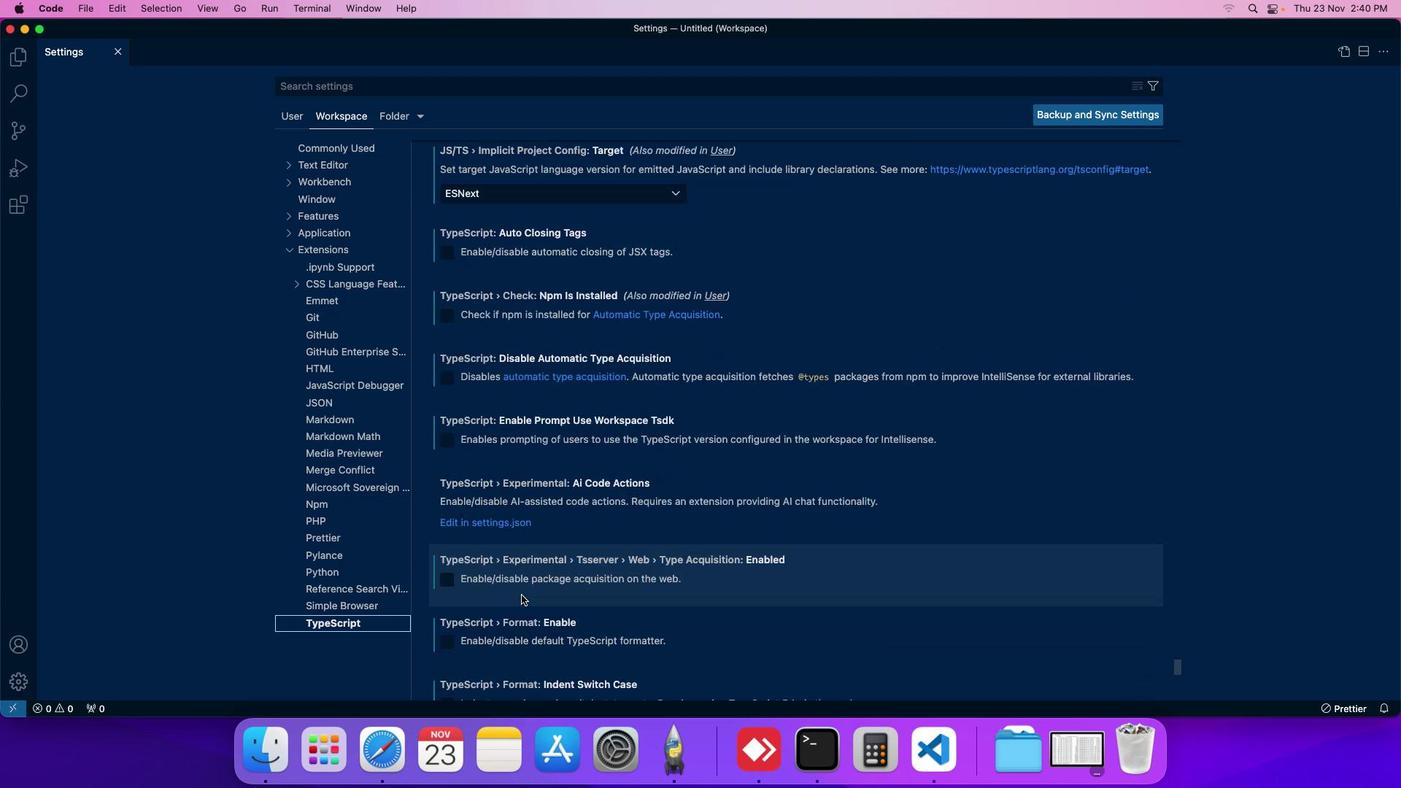 
Action: Mouse scrolled (540, 613) with delta (18, 17)
Screenshot: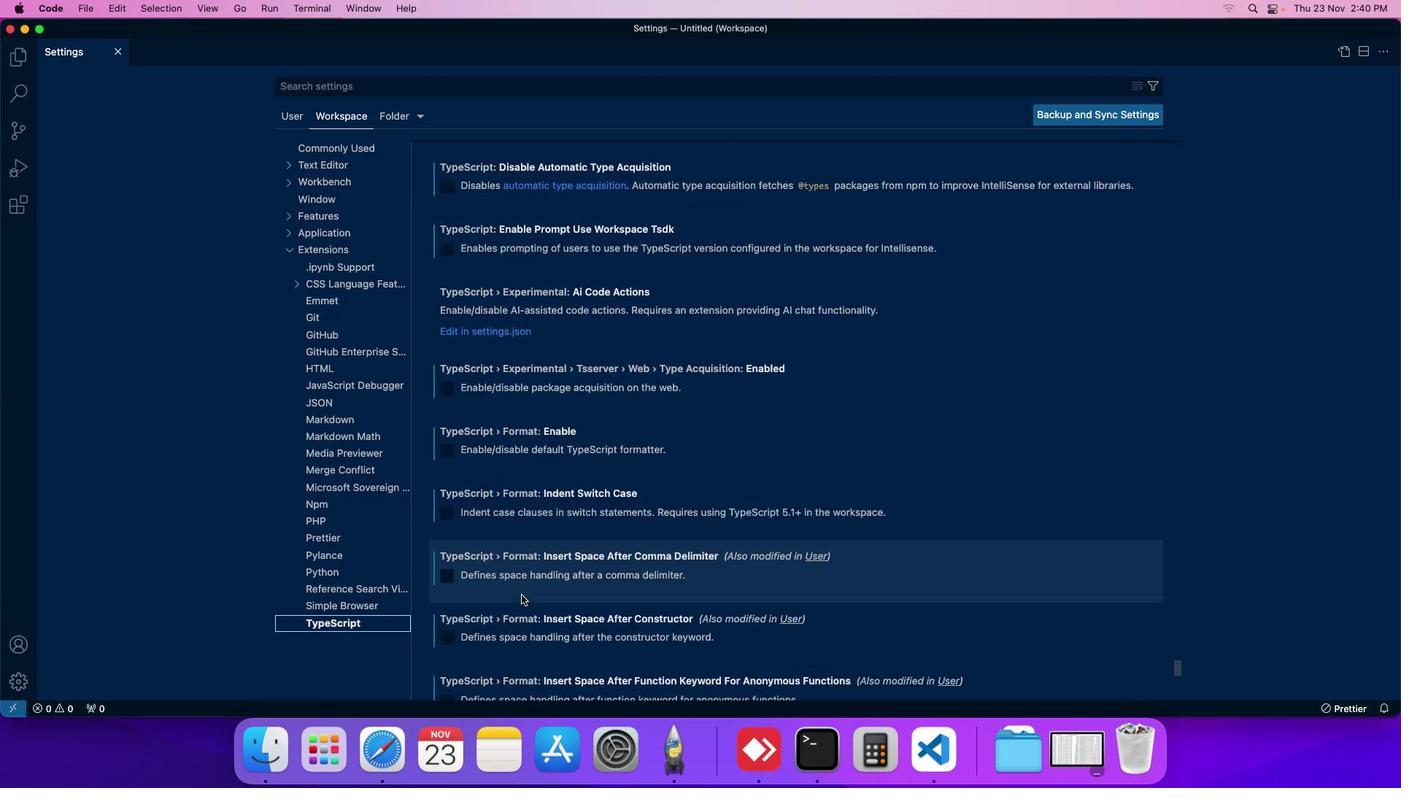 
Action: Mouse scrolled (540, 613) with delta (18, 17)
Screenshot: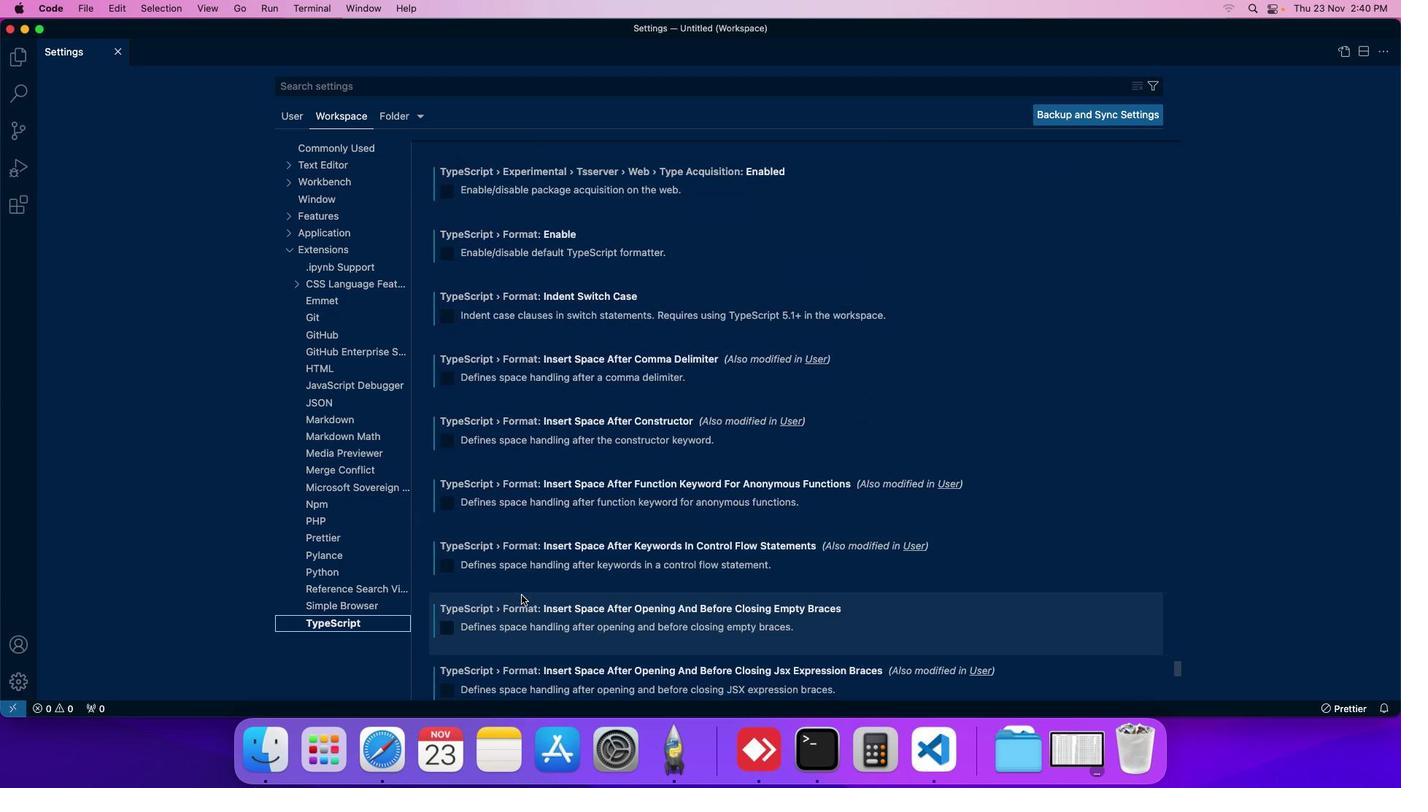
Action: Mouse scrolled (540, 613) with delta (18, 17)
Screenshot: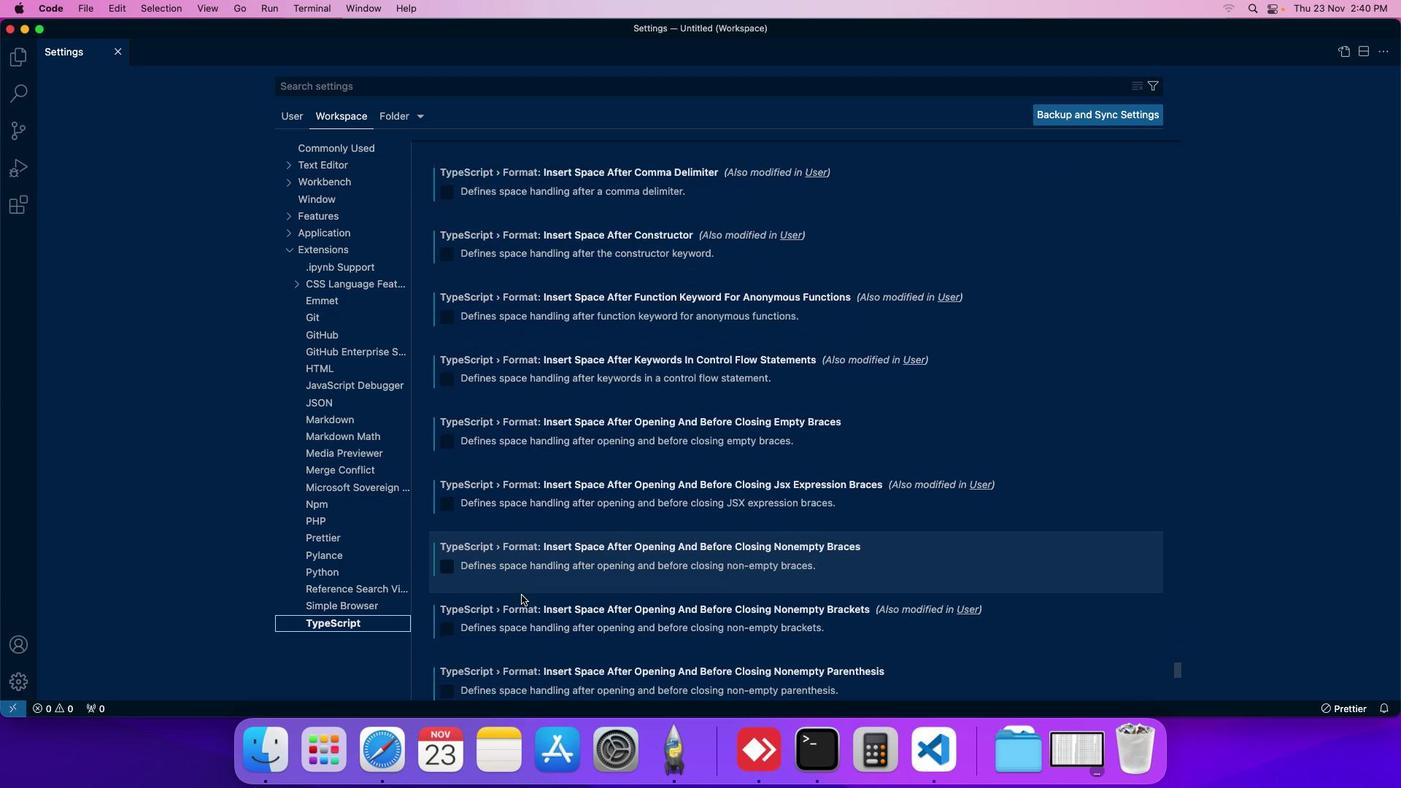 
Action: Mouse scrolled (540, 613) with delta (18, 17)
Screenshot: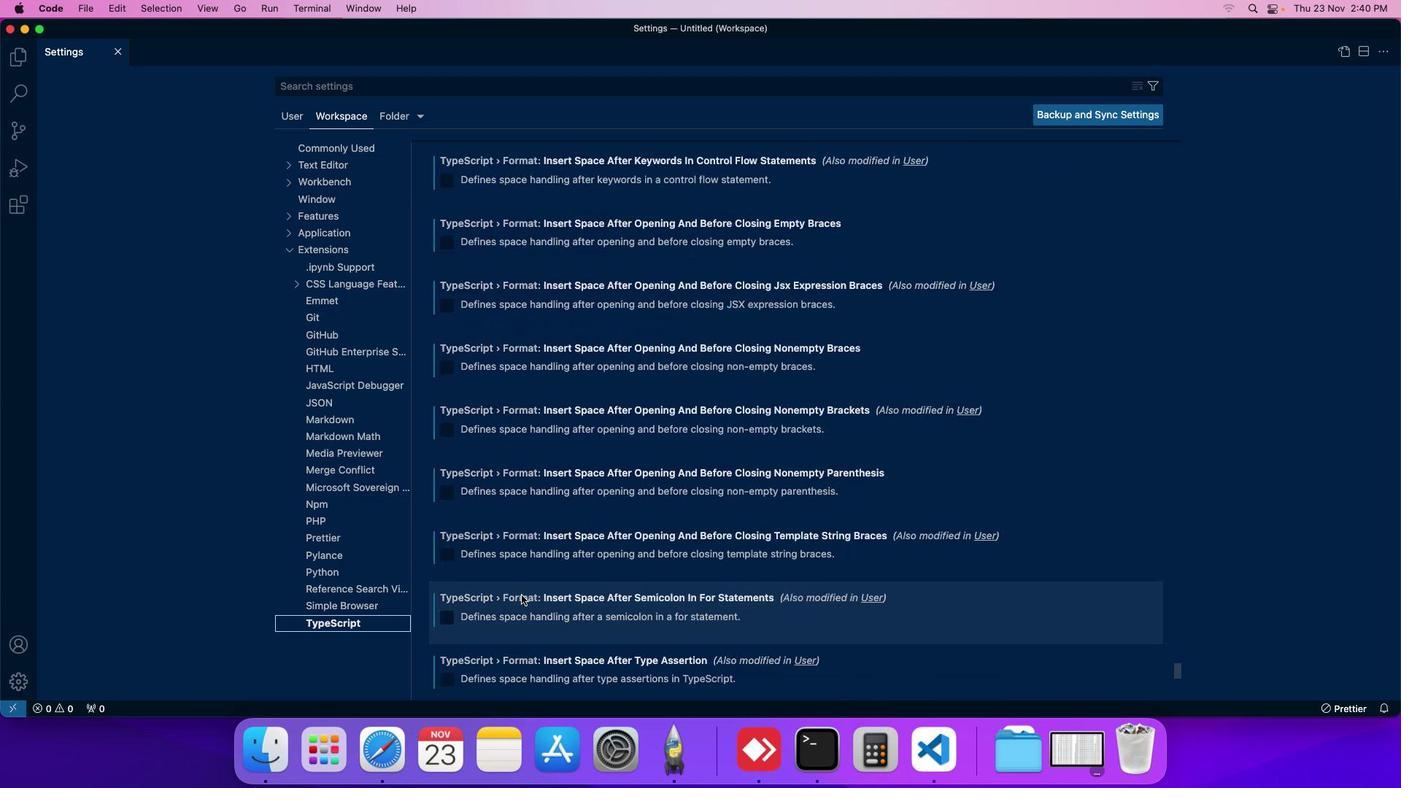 
Action: Mouse scrolled (540, 613) with delta (18, 17)
Screenshot: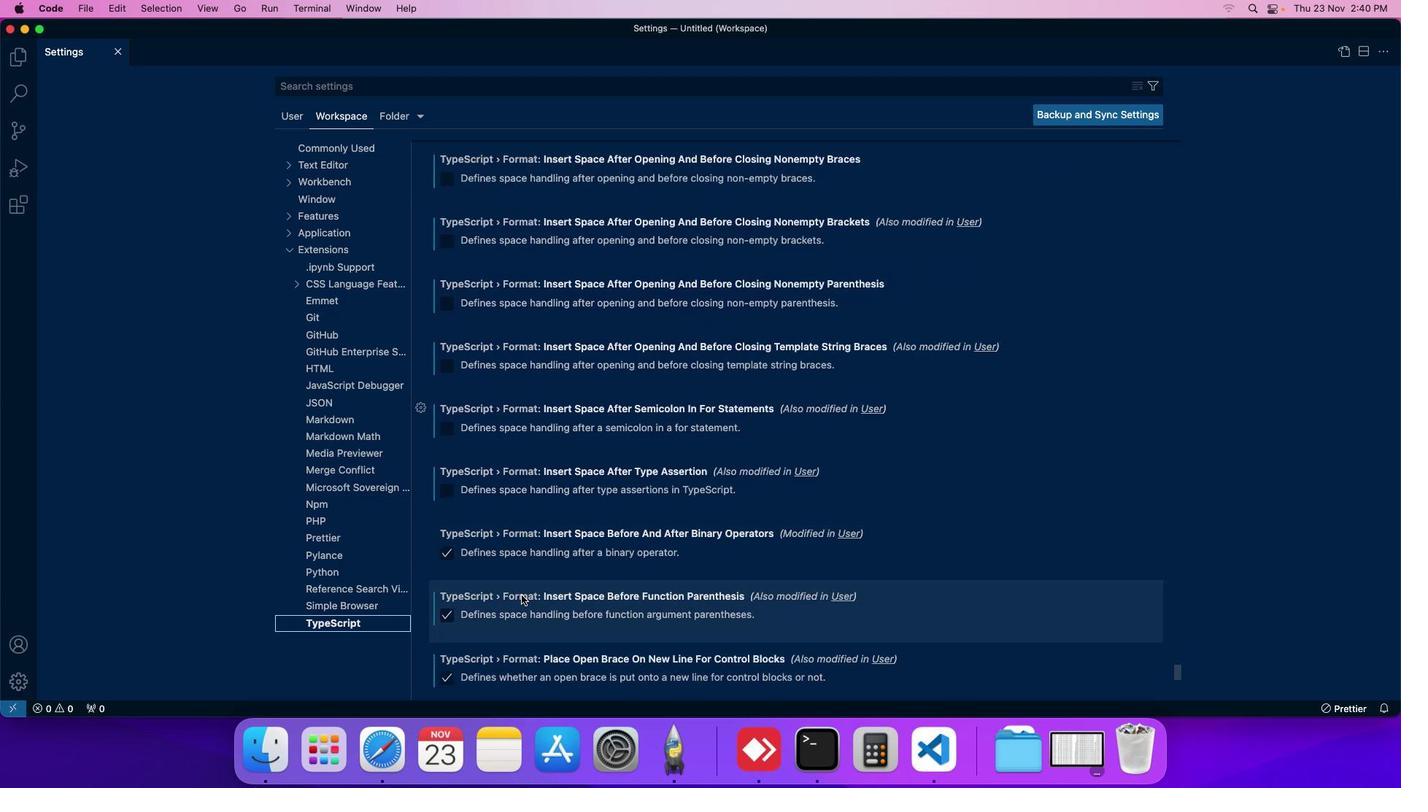 
Action: Mouse moved to (469, 570)
Screenshot: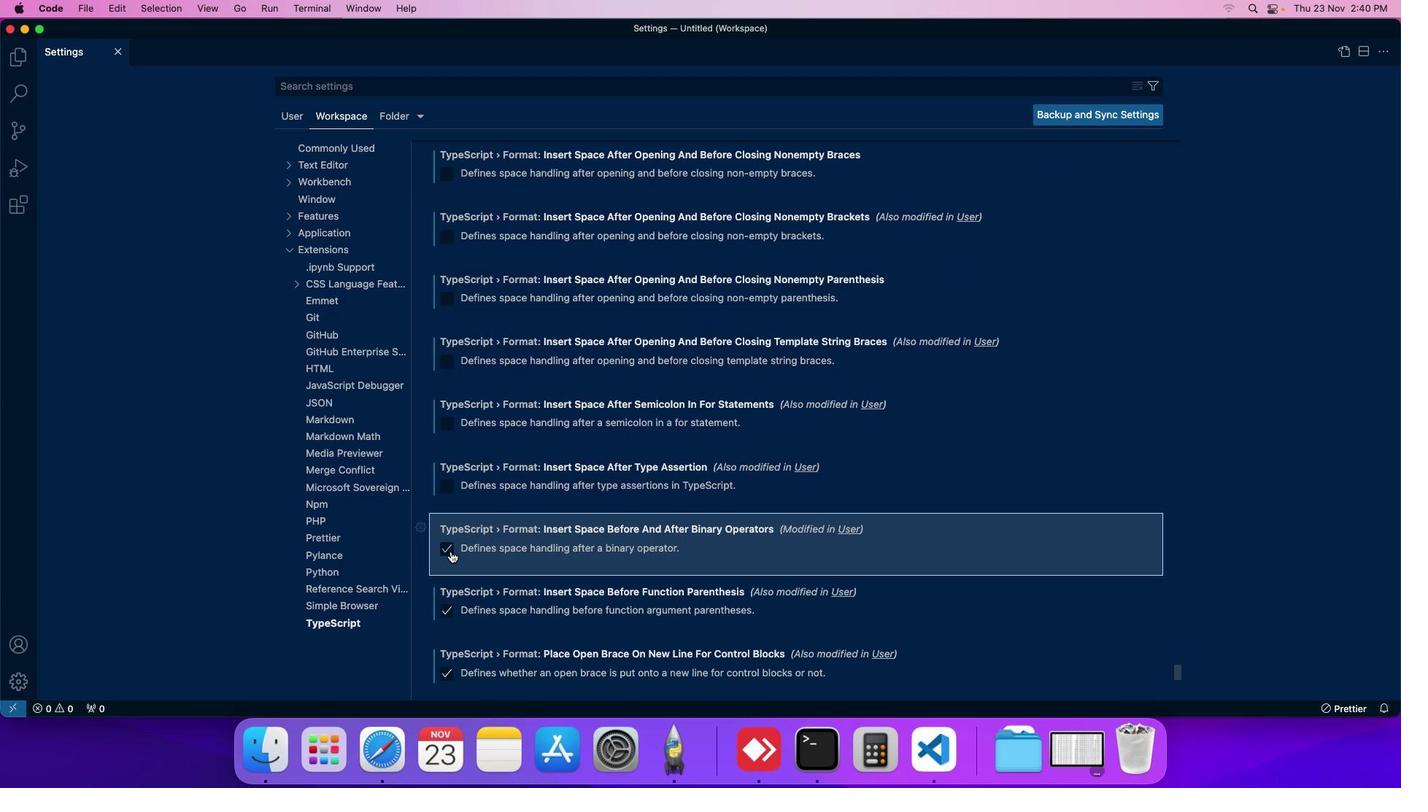 
Action: Mouse pressed left at (469, 570)
Screenshot: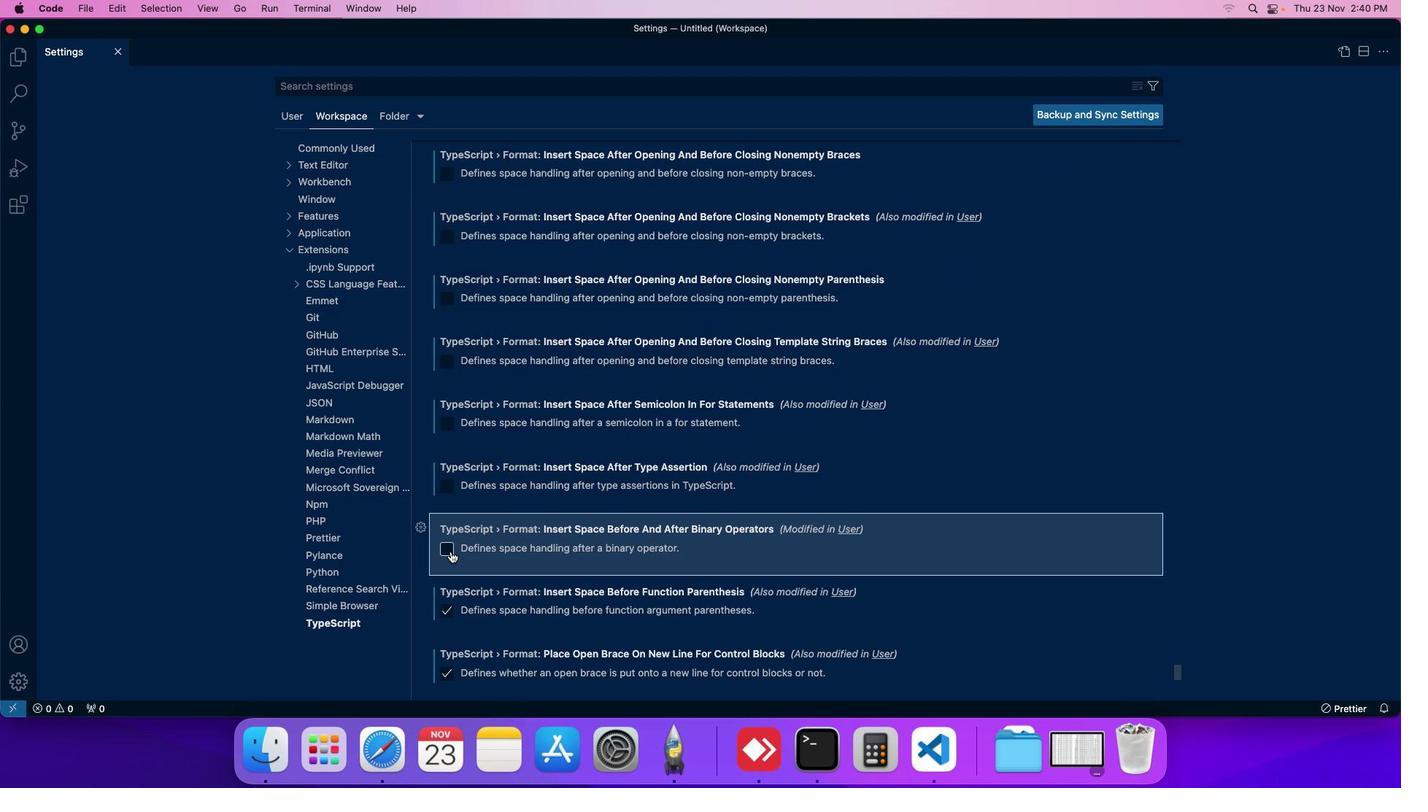 
Action: Mouse moved to (475, 572)
Screenshot: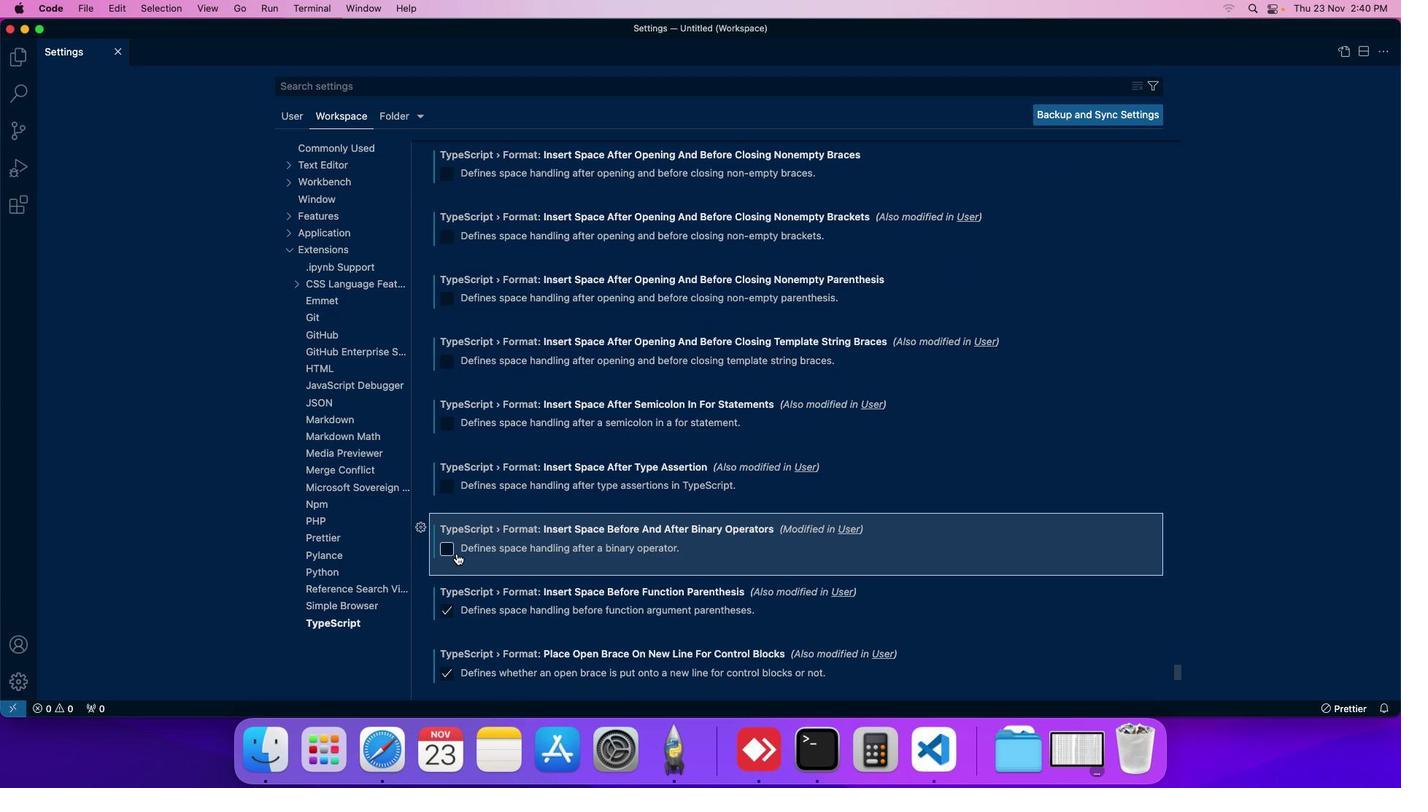 
